 Task: Create a due date automation trigger when advanced on, on the tuesday after a card is due add fields with custom field "Resume" set to a date less than 1 days from now at 11:00 AM.
Action: Mouse moved to (818, 252)
Screenshot: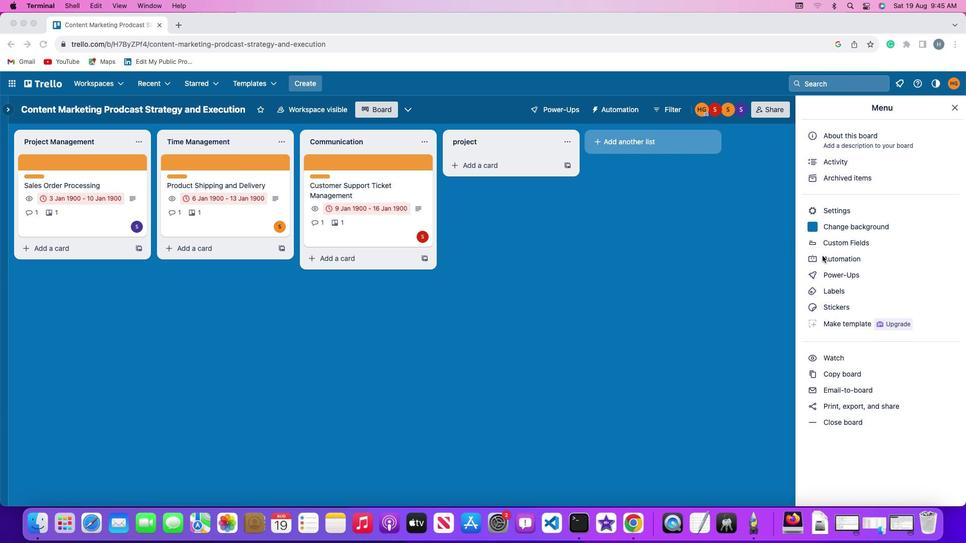 
Action: Mouse pressed left at (818, 252)
Screenshot: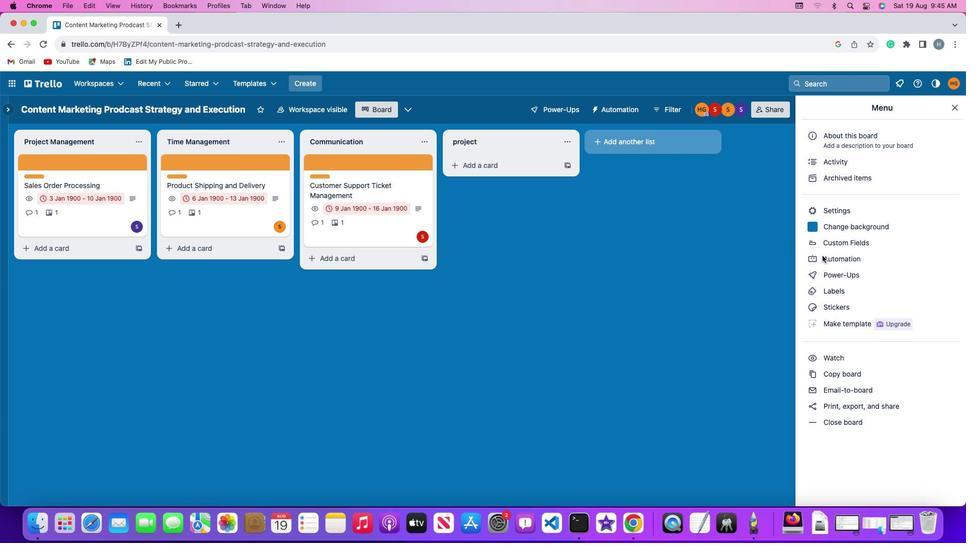 
Action: Mouse pressed left at (818, 252)
Screenshot: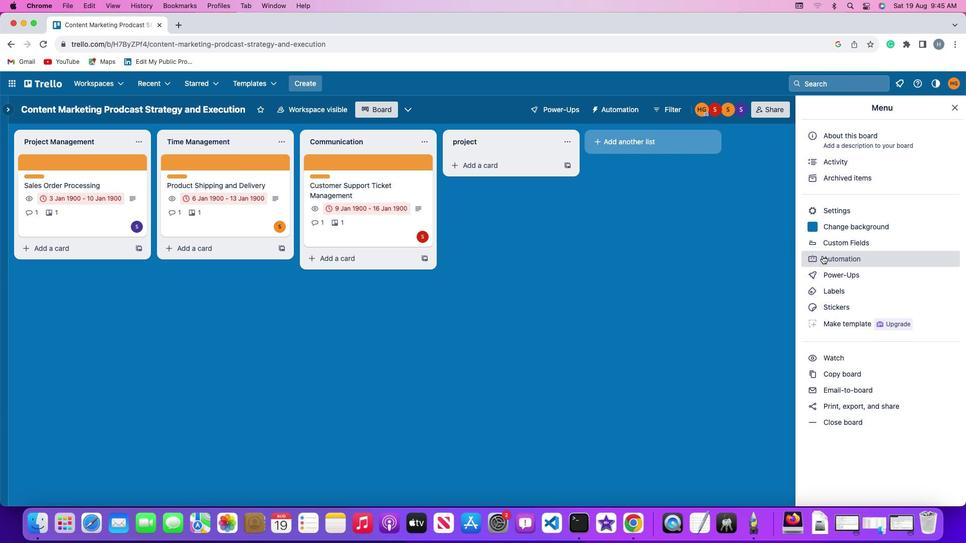
Action: Mouse moved to (40, 234)
Screenshot: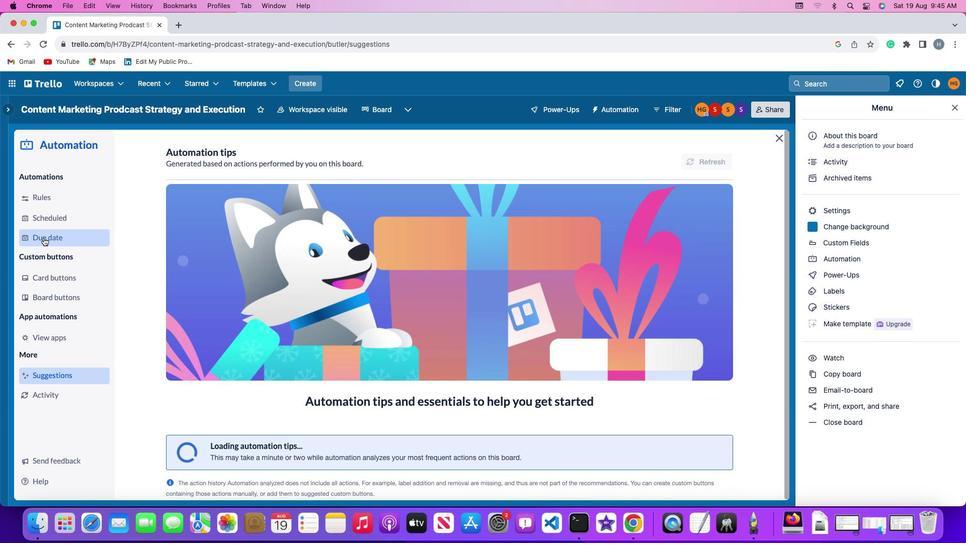 
Action: Mouse pressed left at (40, 234)
Screenshot: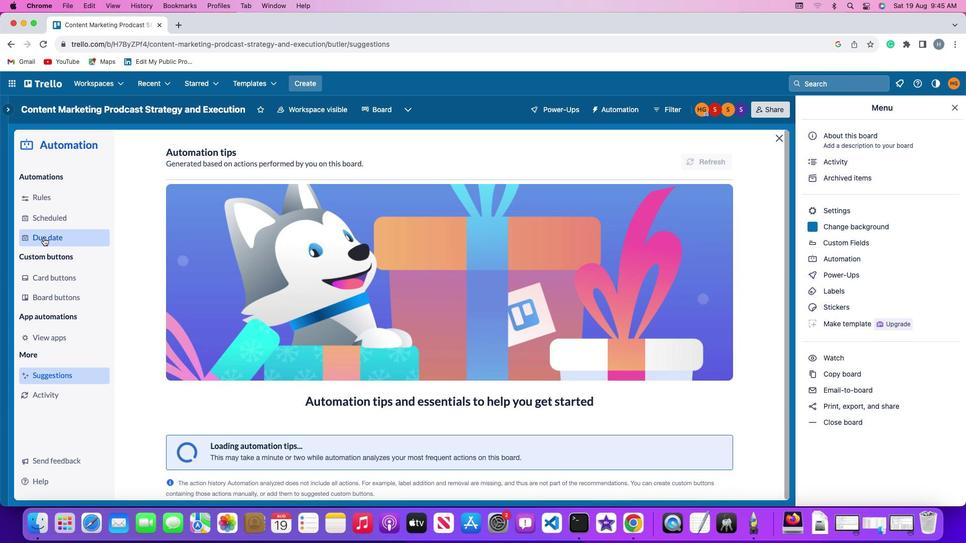 
Action: Mouse moved to (691, 148)
Screenshot: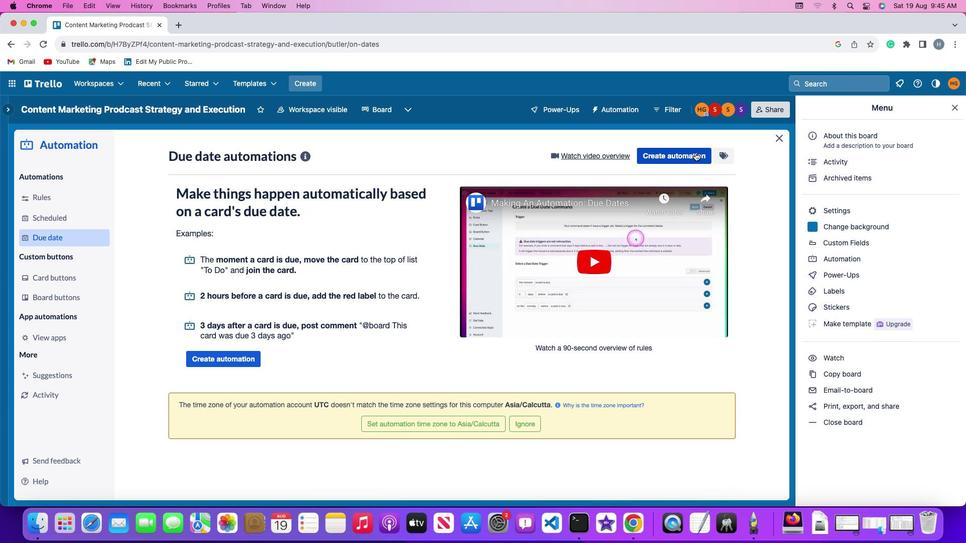 
Action: Mouse pressed left at (691, 148)
Screenshot: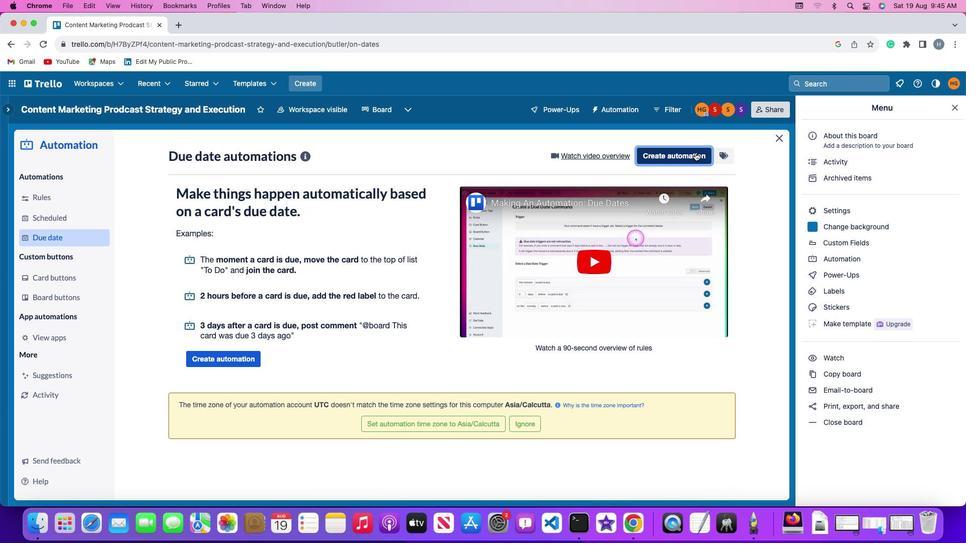 
Action: Mouse moved to (201, 246)
Screenshot: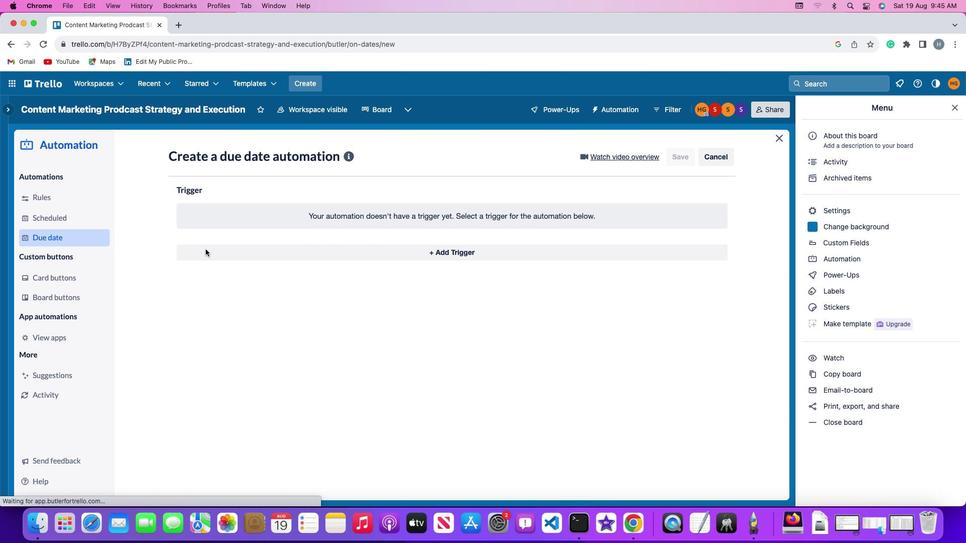 
Action: Mouse pressed left at (201, 246)
Screenshot: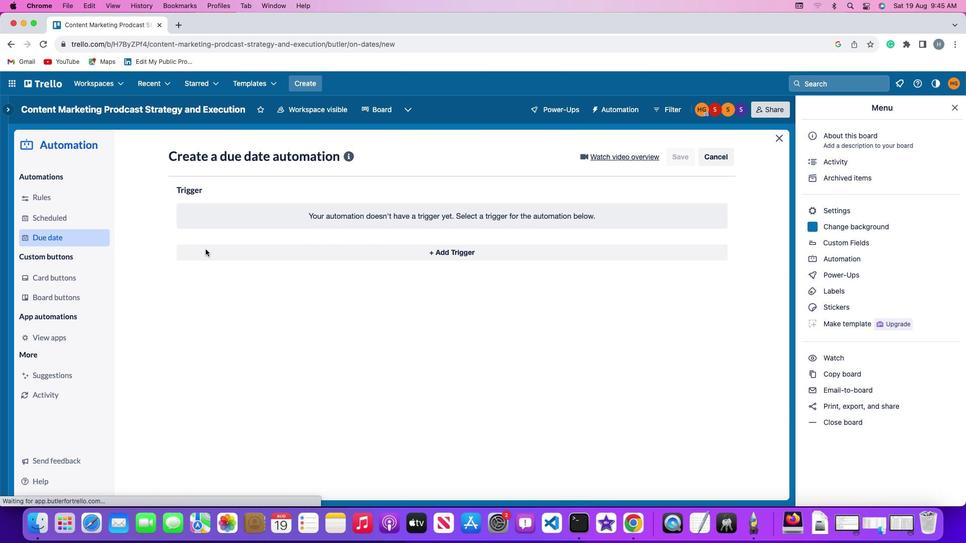 
Action: Mouse moved to (224, 430)
Screenshot: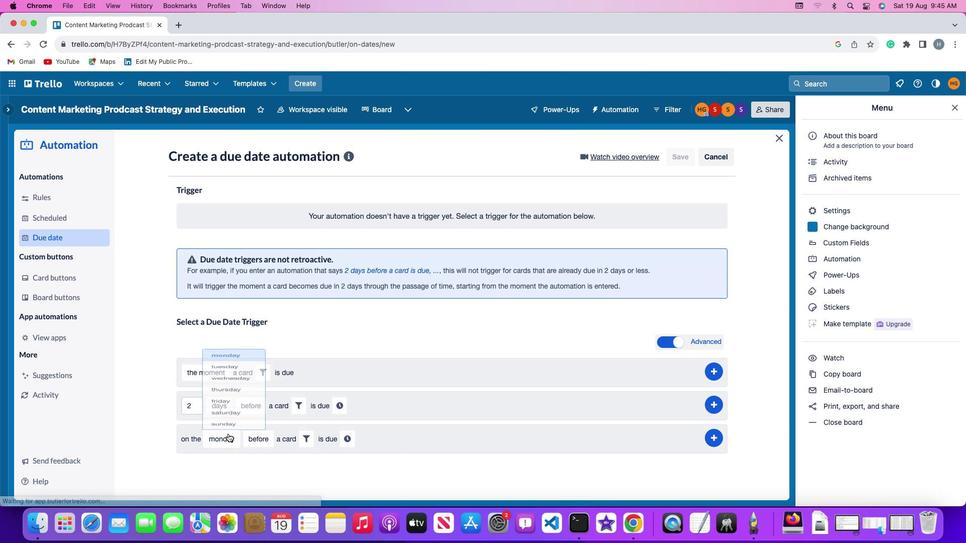 
Action: Mouse pressed left at (224, 430)
Screenshot: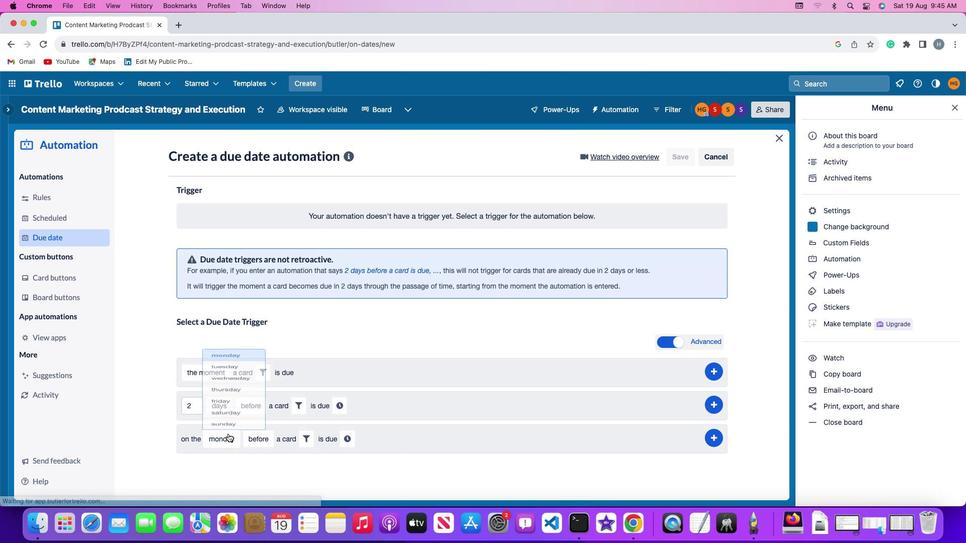 
Action: Mouse moved to (237, 310)
Screenshot: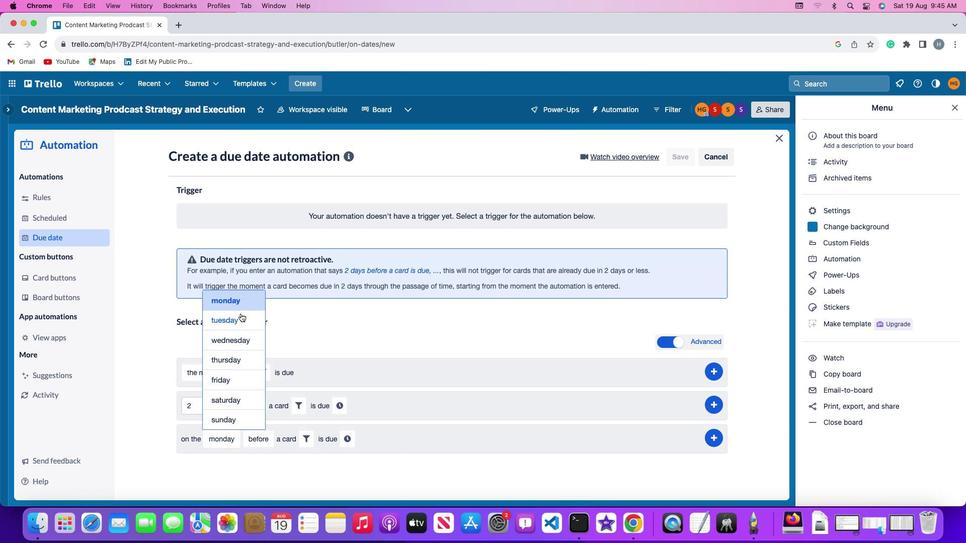 
Action: Mouse pressed left at (237, 310)
Screenshot: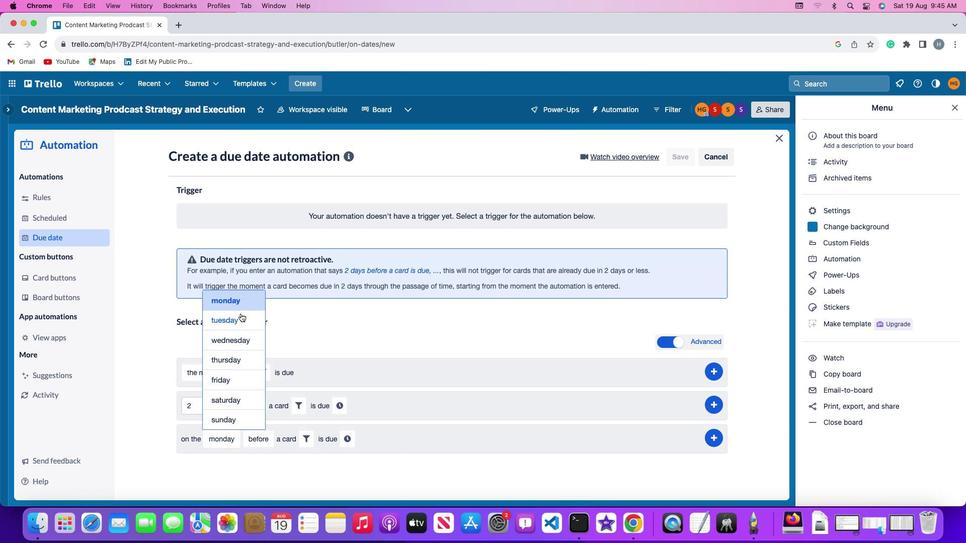 
Action: Mouse moved to (254, 435)
Screenshot: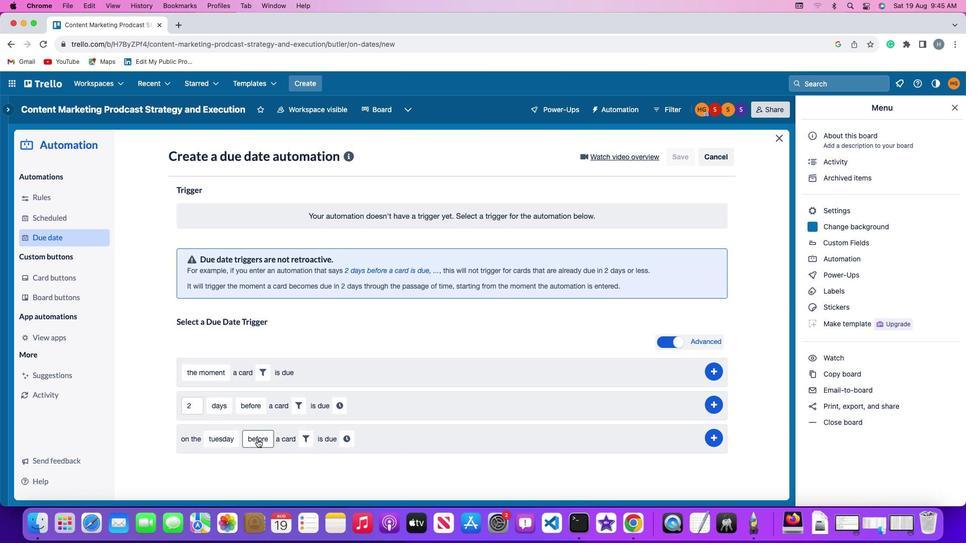 
Action: Mouse pressed left at (254, 435)
Screenshot: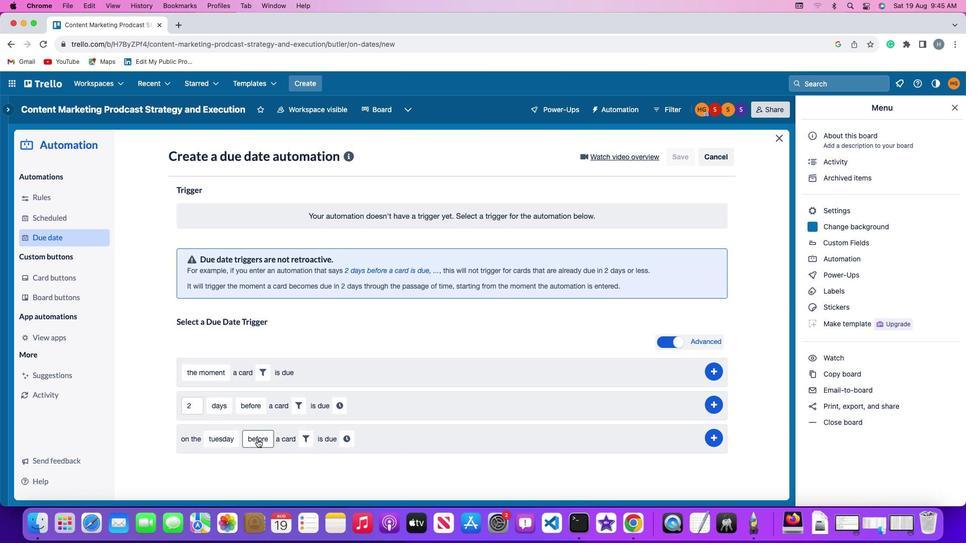 
Action: Mouse moved to (264, 377)
Screenshot: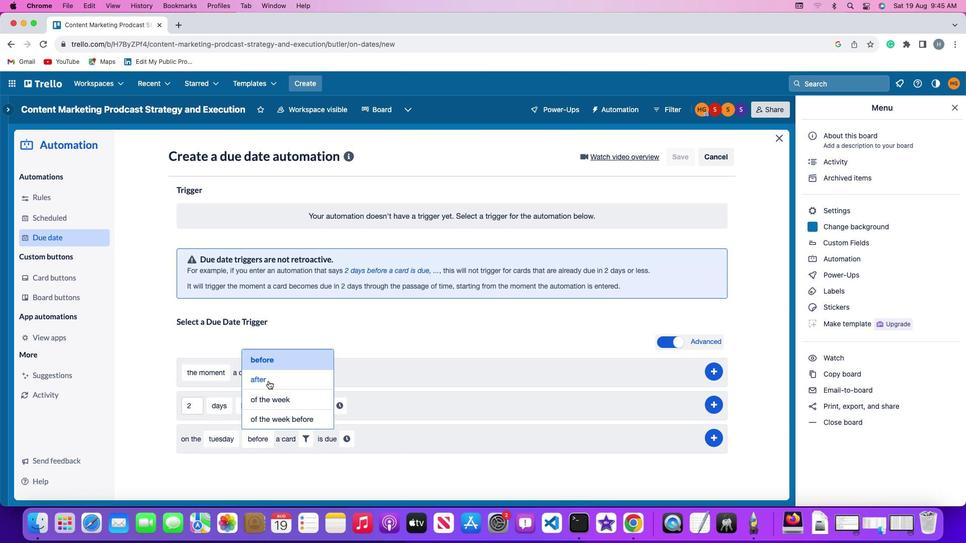 
Action: Mouse pressed left at (264, 377)
Screenshot: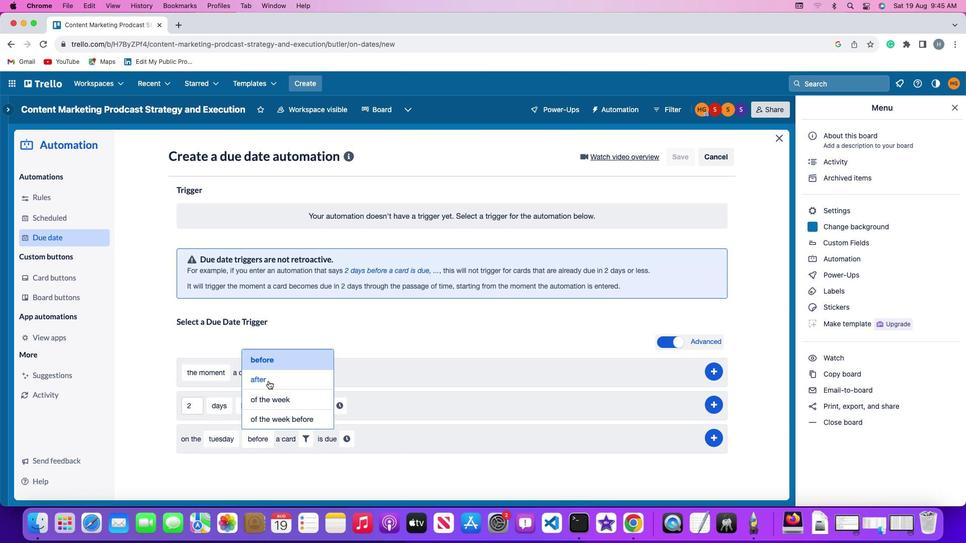 
Action: Mouse moved to (303, 433)
Screenshot: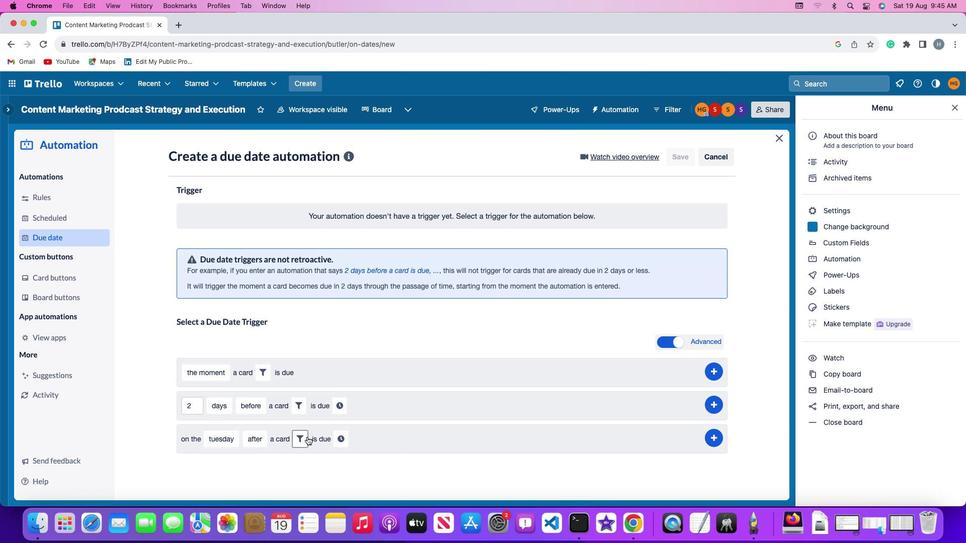 
Action: Mouse pressed left at (303, 433)
Screenshot: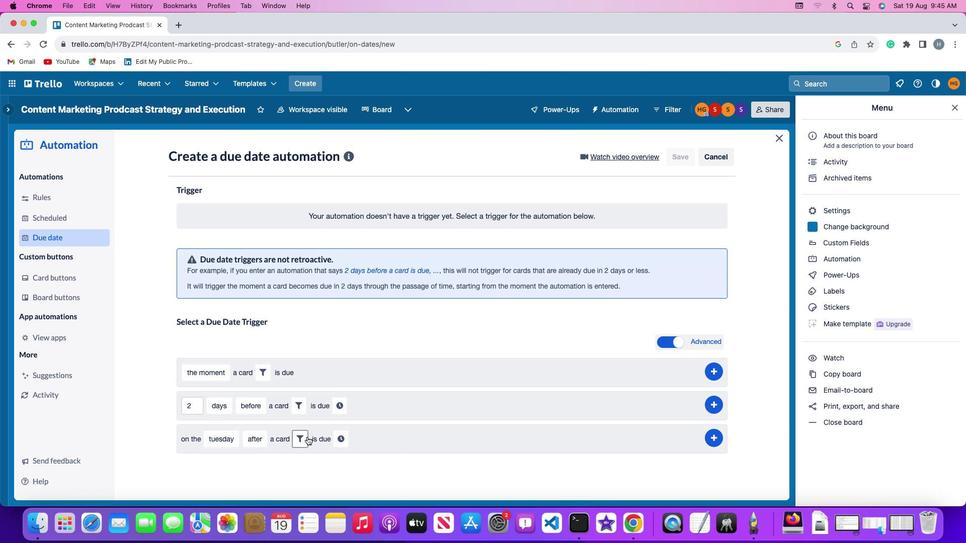 
Action: Mouse moved to (466, 464)
Screenshot: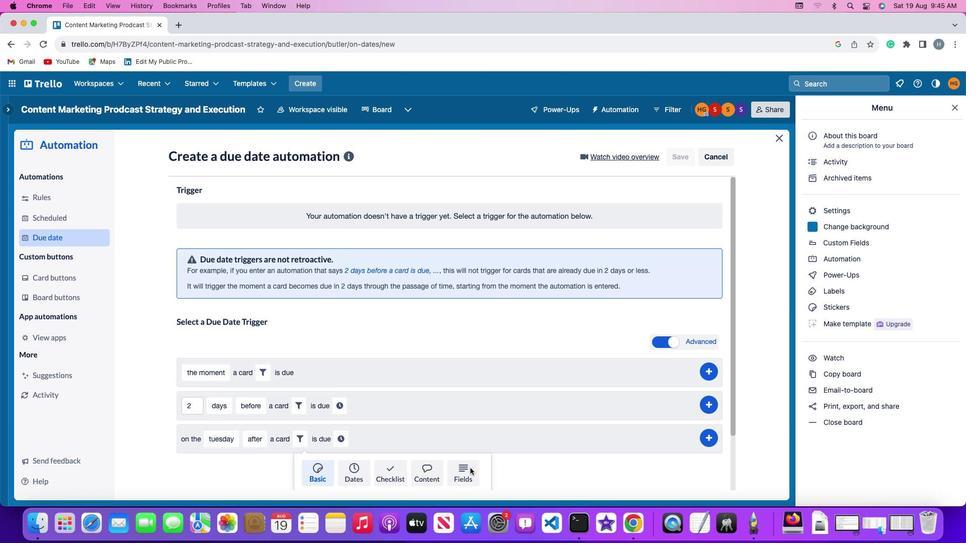 
Action: Mouse pressed left at (466, 464)
Screenshot: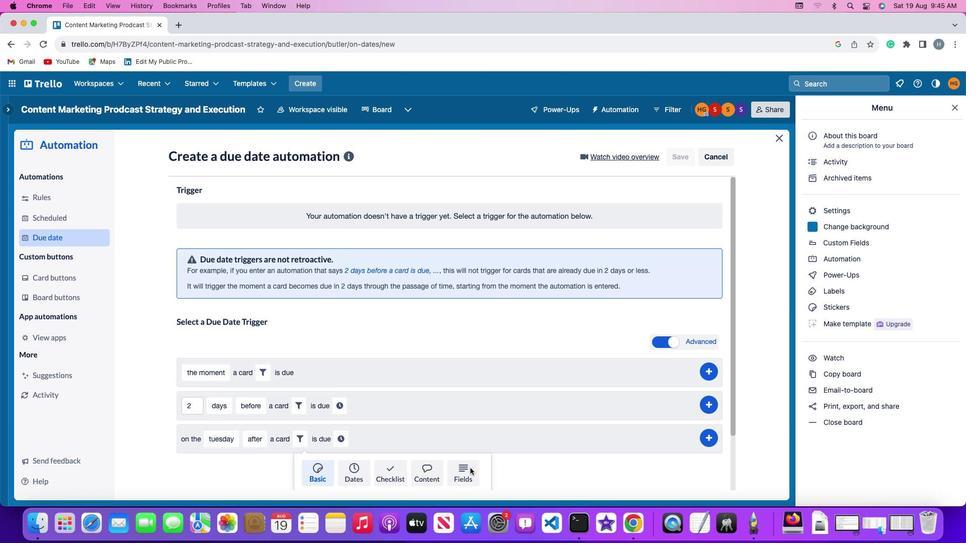 
Action: Mouse moved to (218, 446)
Screenshot: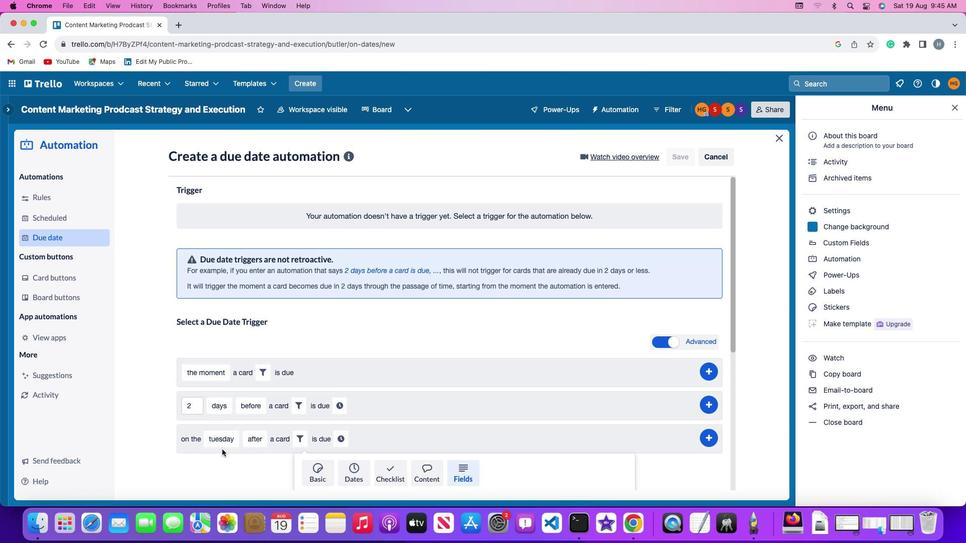 
Action: Mouse scrolled (218, 446) with delta (-3, -3)
Screenshot: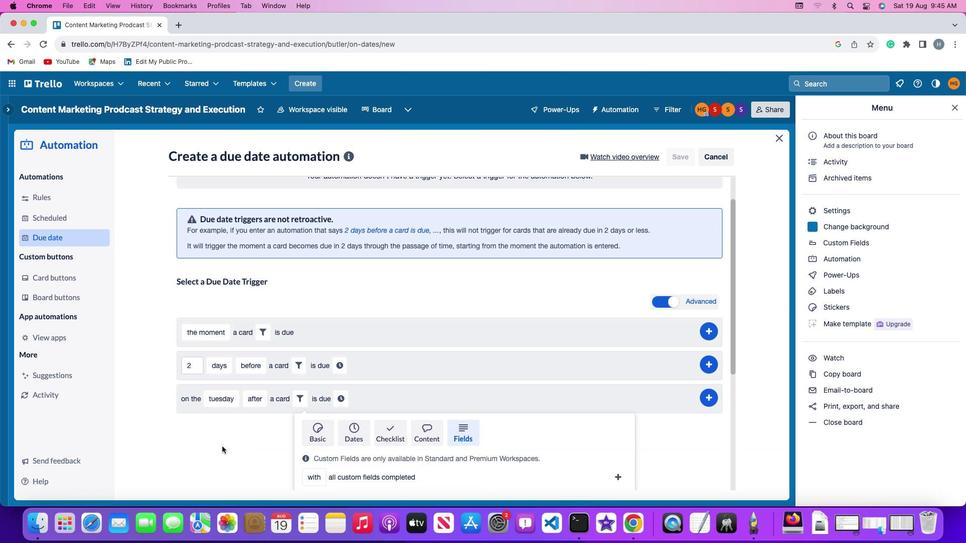 
Action: Mouse scrolled (218, 446) with delta (-3, -3)
Screenshot: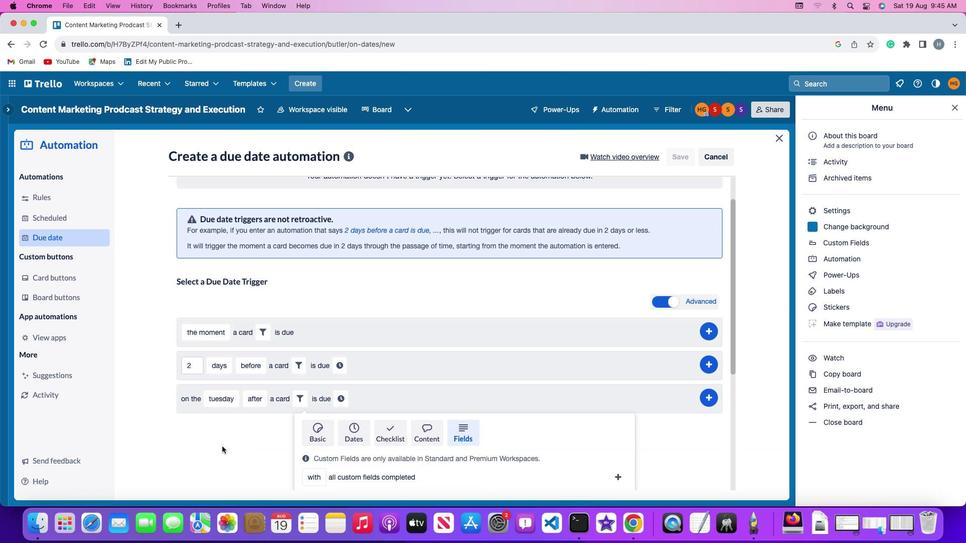 
Action: Mouse moved to (218, 446)
Screenshot: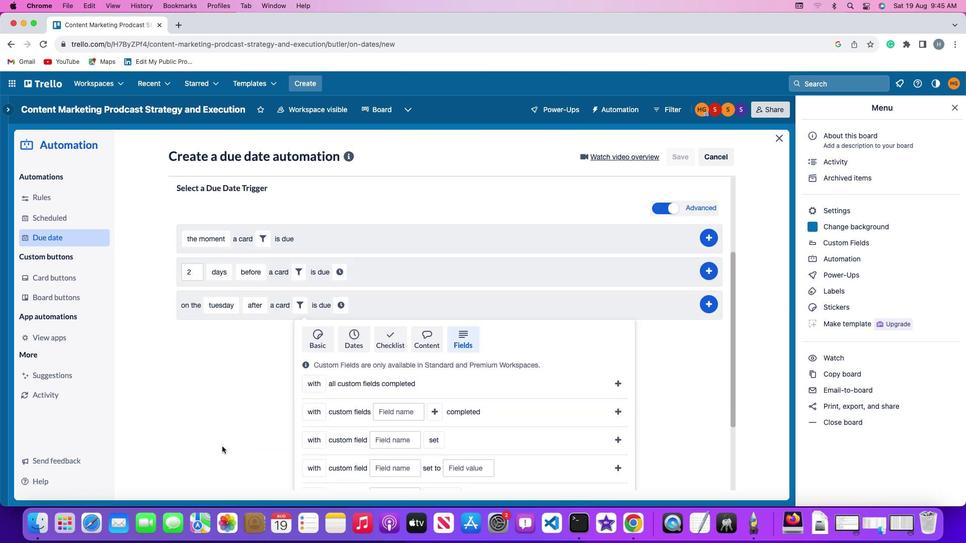 
Action: Mouse scrolled (218, 446) with delta (-3, -5)
Screenshot: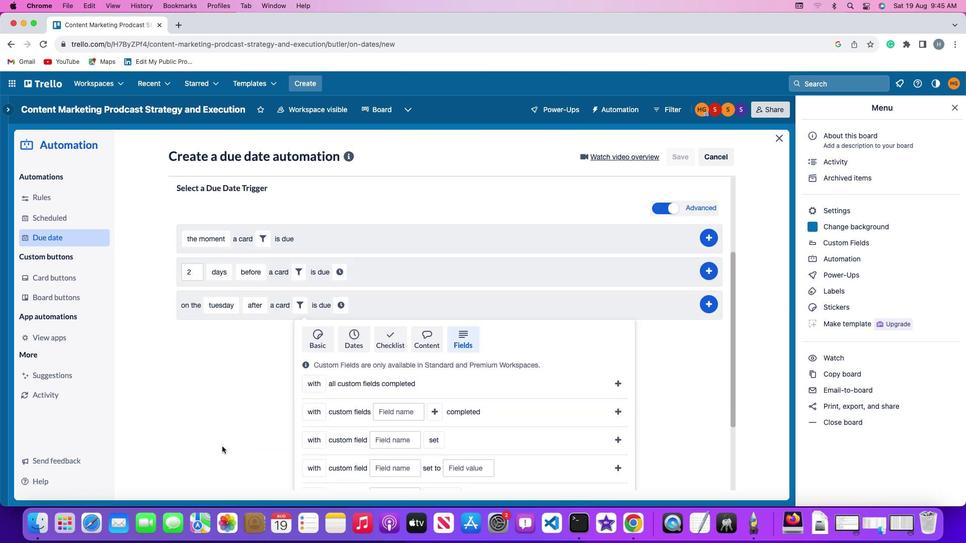 
Action: Mouse scrolled (218, 446) with delta (-3, -5)
Screenshot: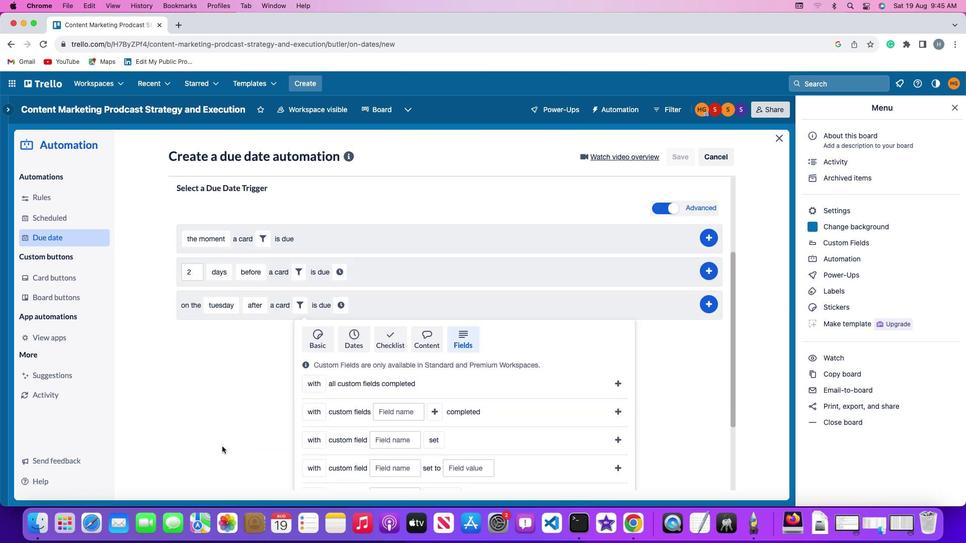 
Action: Mouse moved to (218, 445)
Screenshot: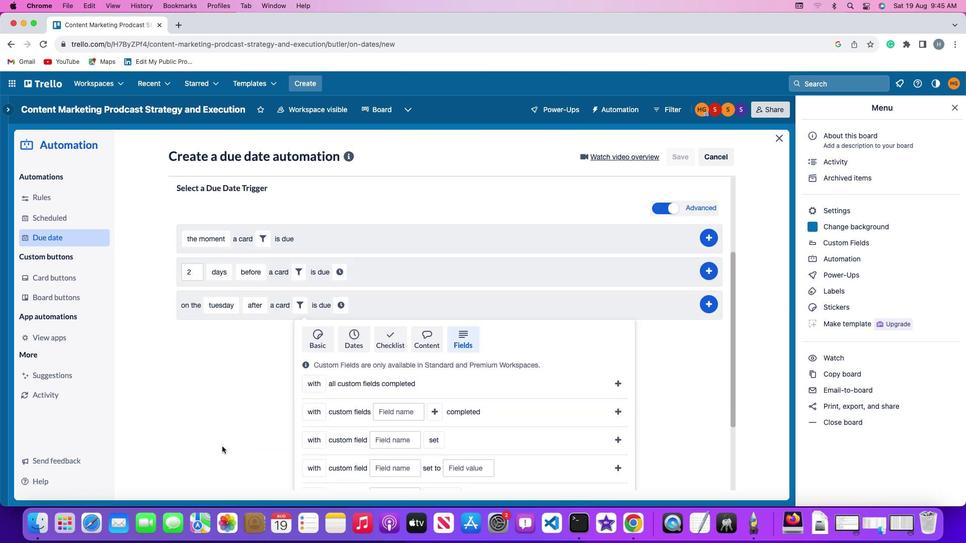 
Action: Mouse scrolled (218, 445) with delta (-3, -6)
Screenshot: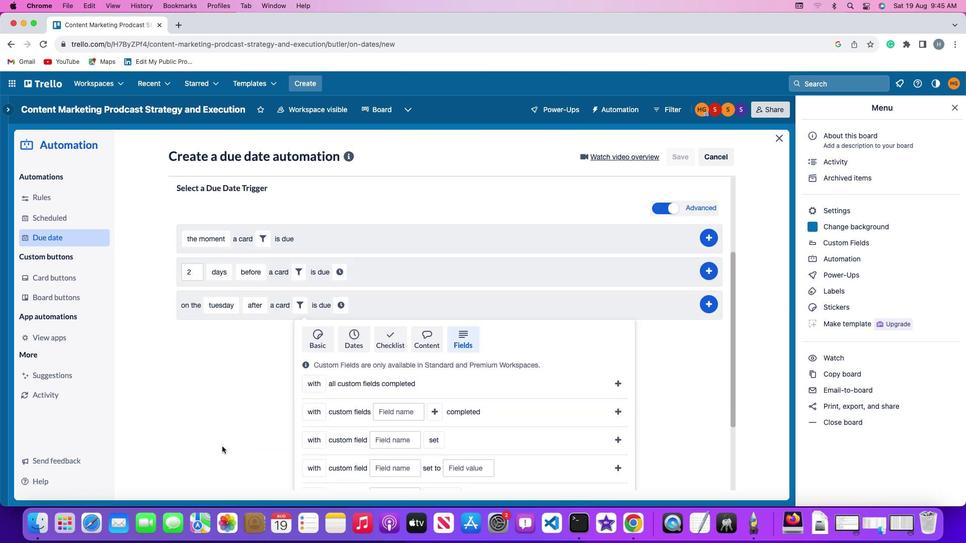 
Action: Mouse moved to (218, 443)
Screenshot: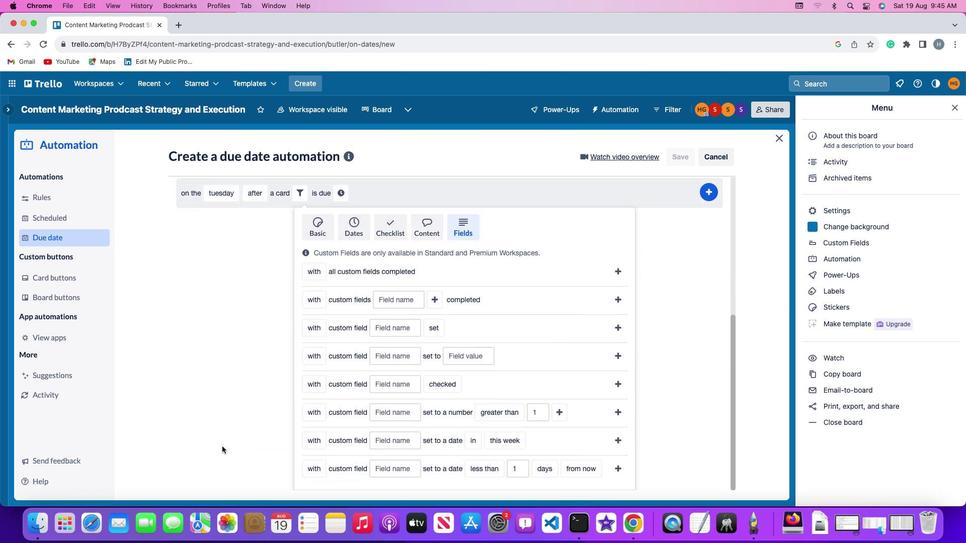 
Action: Mouse scrolled (218, 443) with delta (-3, -6)
Screenshot: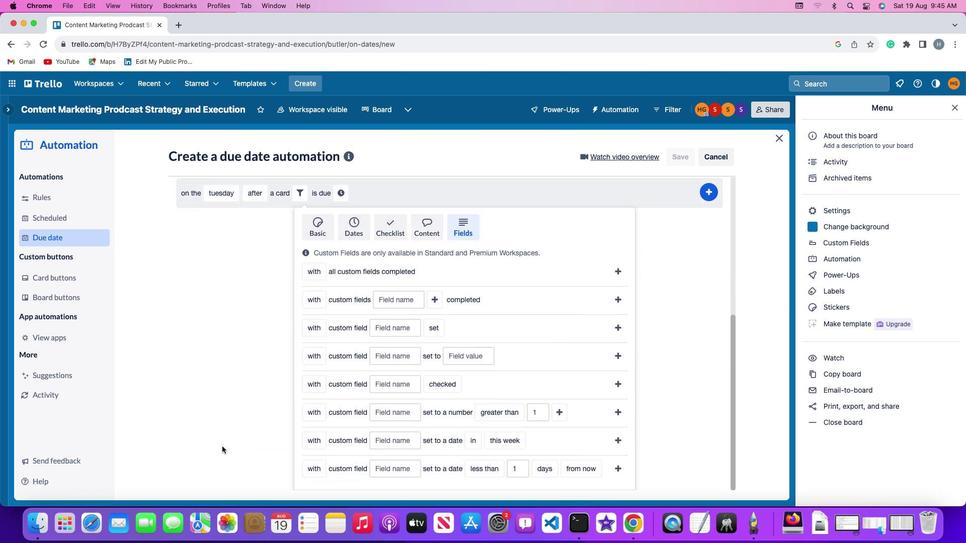 
Action: Mouse moved to (218, 442)
Screenshot: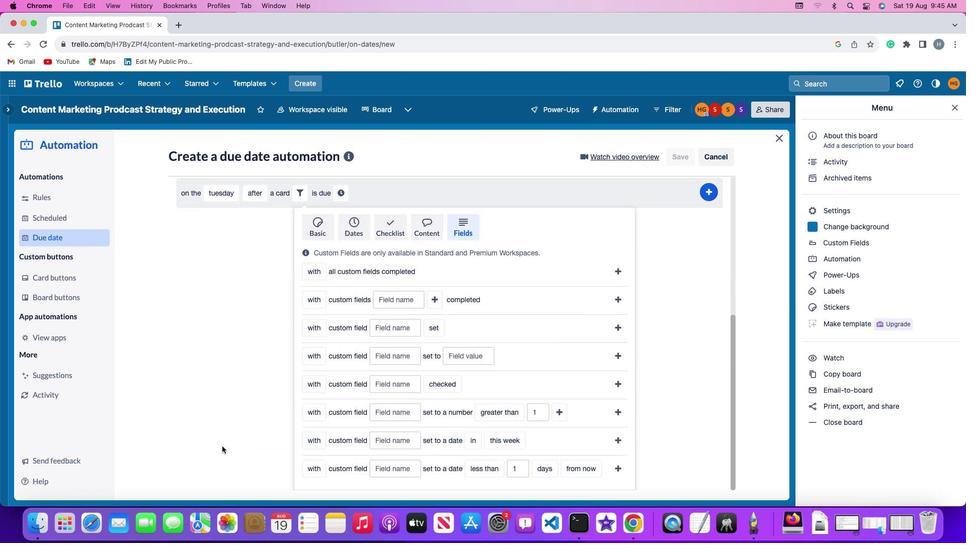 
Action: Mouse scrolled (218, 442) with delta (-3, -3)
Screenshot: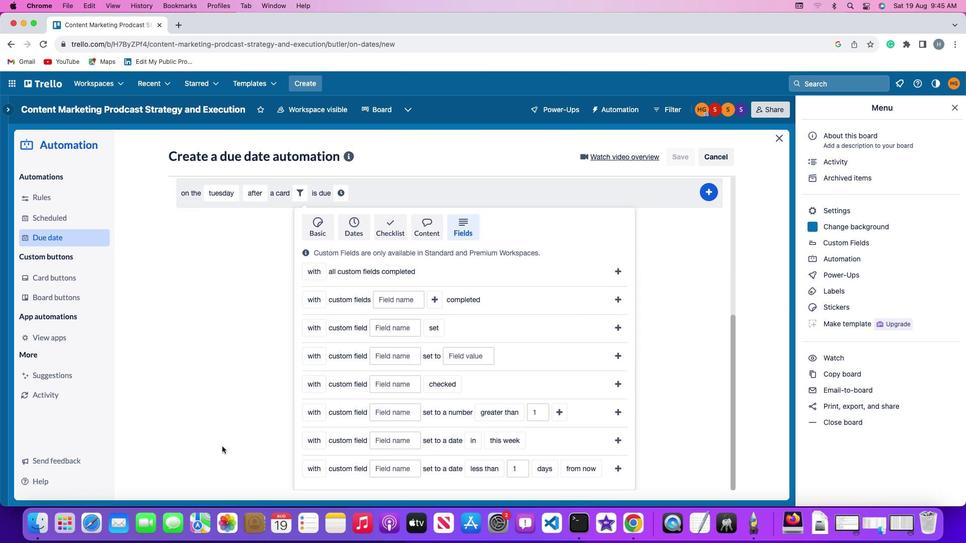 
Action: Mouse scrolled (218, 442) with delta (-3, -3)
Screenshot: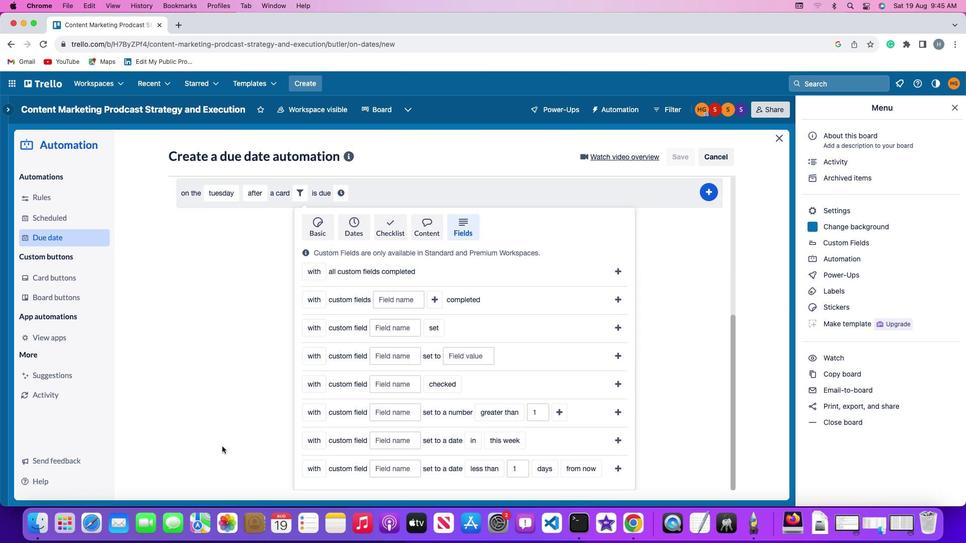 
Action: Mouse scrolled (218, 442) with delta (-3, -4)
Screenshot: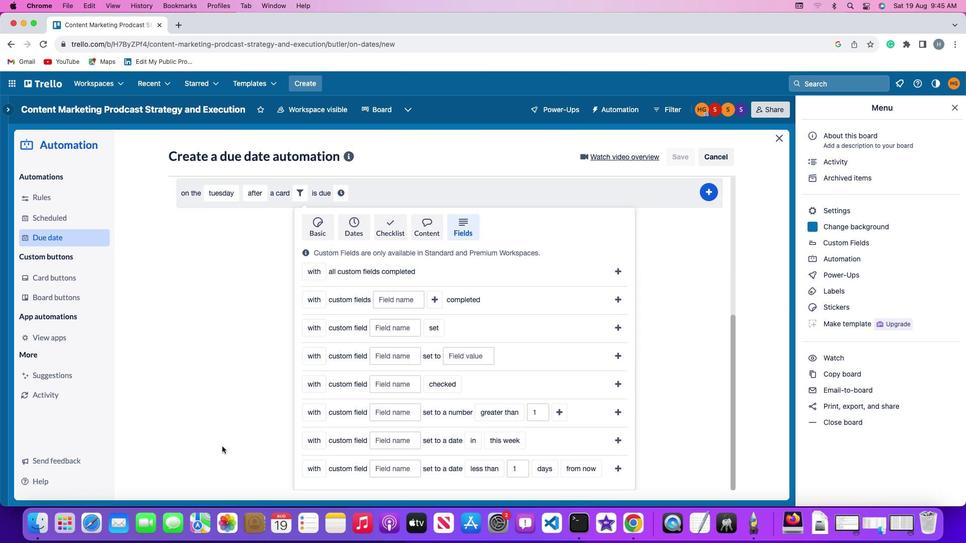 
Action: Mouse scrolled (218, 442) with delta (-3, -5)
Screenshot: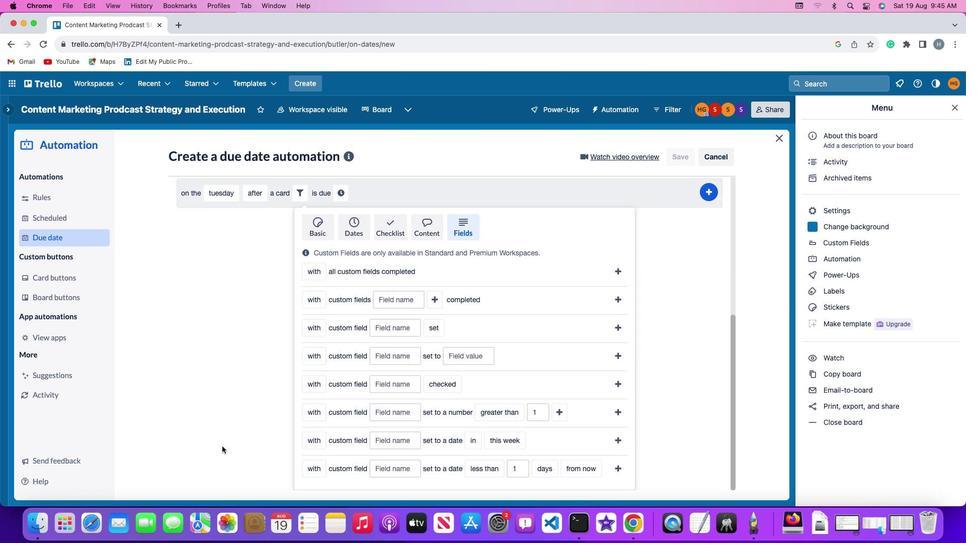 
Action: Mouse moved to (311, 463)
Screenshot: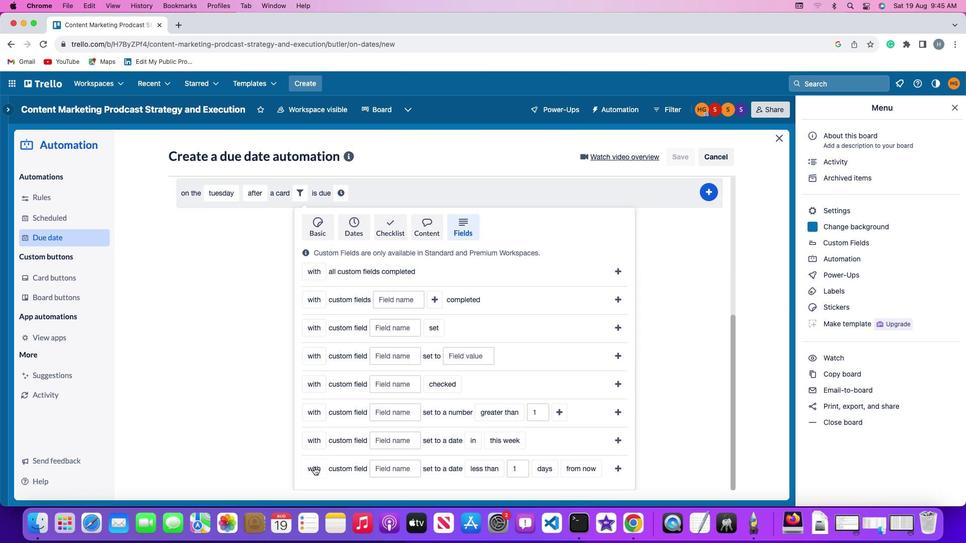 
Action: Mouse pressed left at (311, 463)
Screenshot: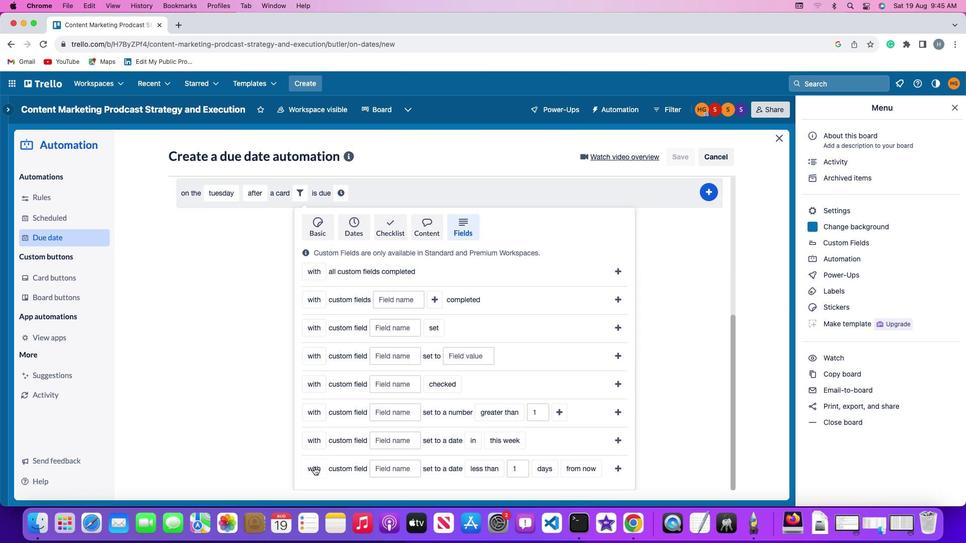 
Action: Mouse moved to (319, 424)
Screenshot: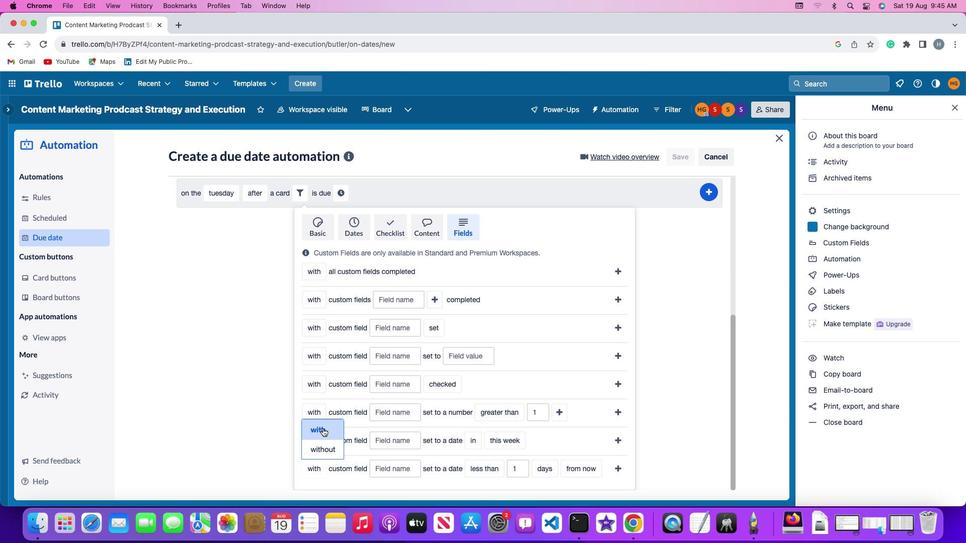 
Action: Mouse pressed left at (319, 424)
Screenshot: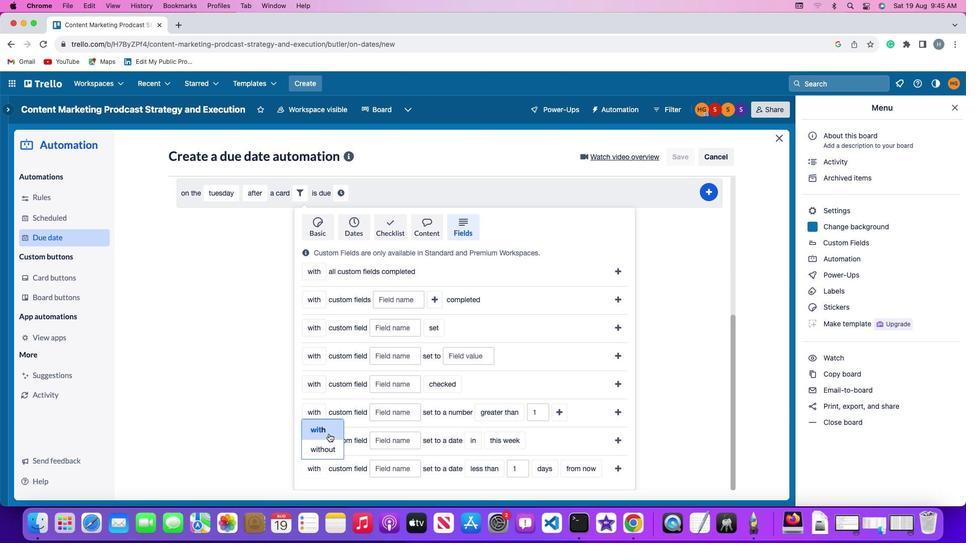 
Action: Mouse moved to (406, 466)
Screenshot: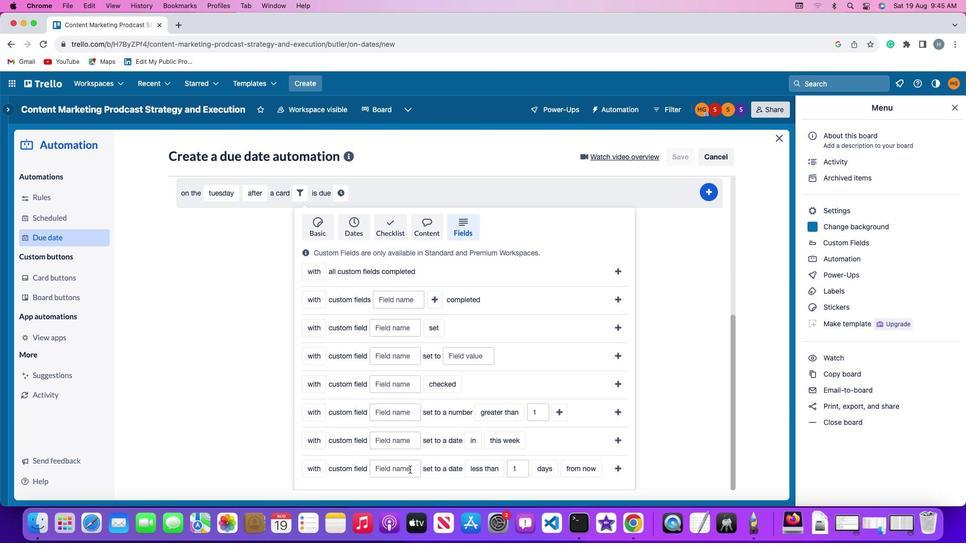 
Action: Mouse pressed left at (406, 466)
Screenshot: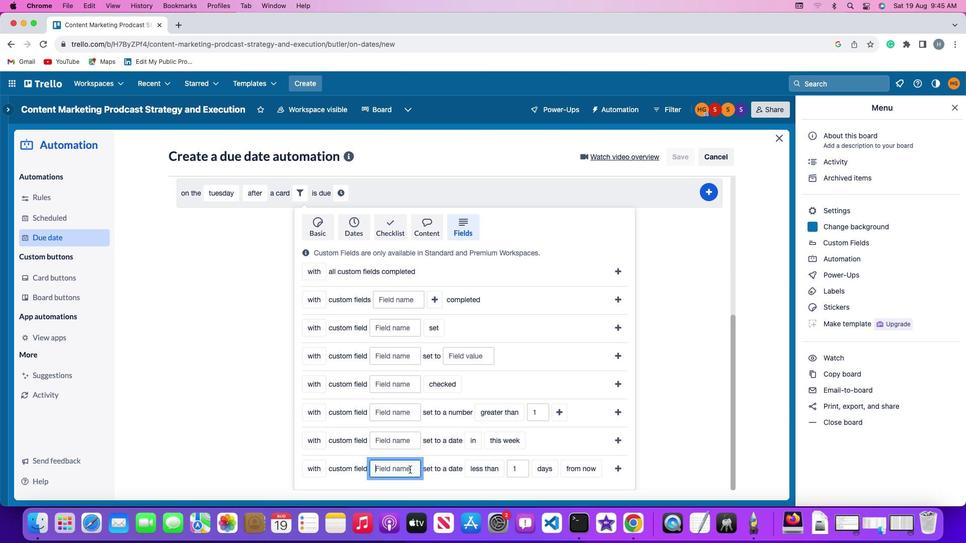 
Action: Mouse moved to (404, 464)
Screenshot: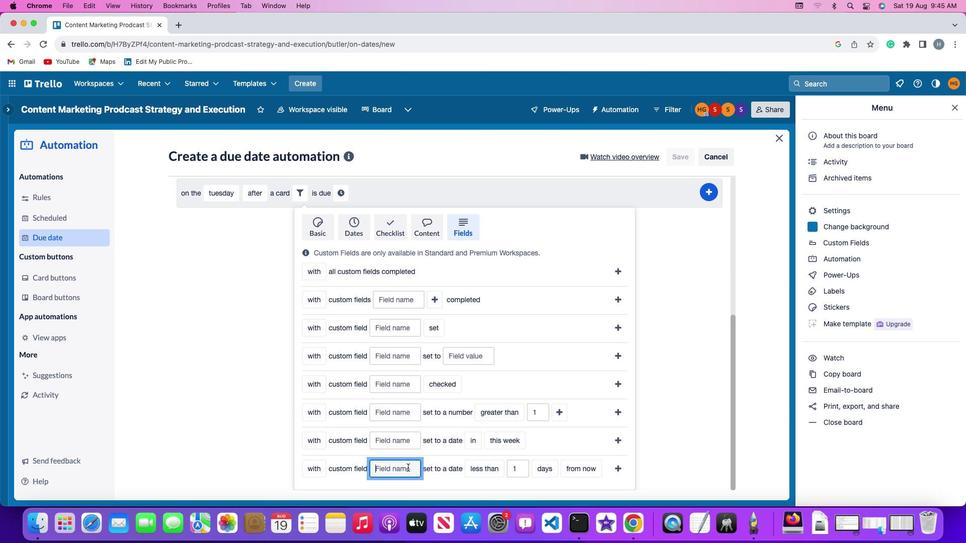 
Action: Key pressed Key.shift'R''e''s''u''m''e'
Screenshot: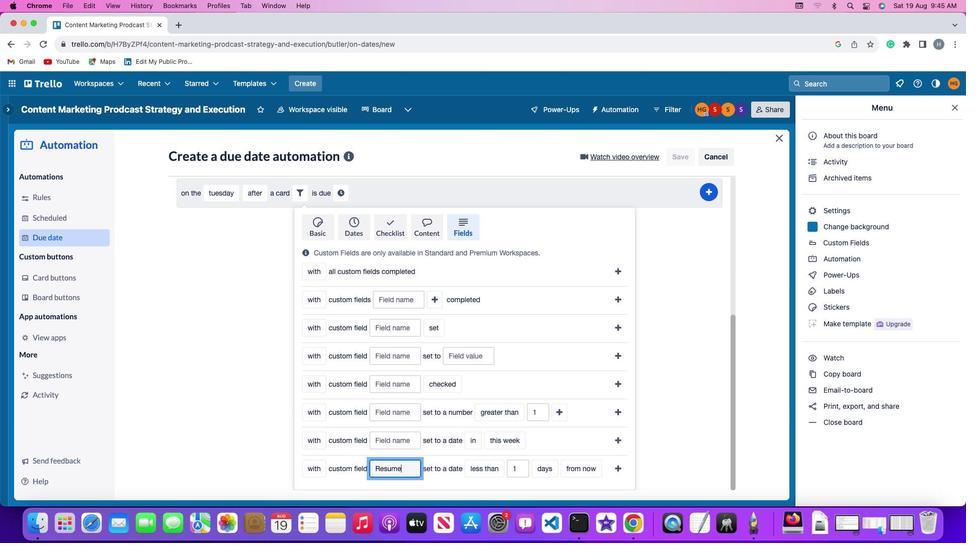 
Action: Mouse moved to (462, 467)
Screenshot: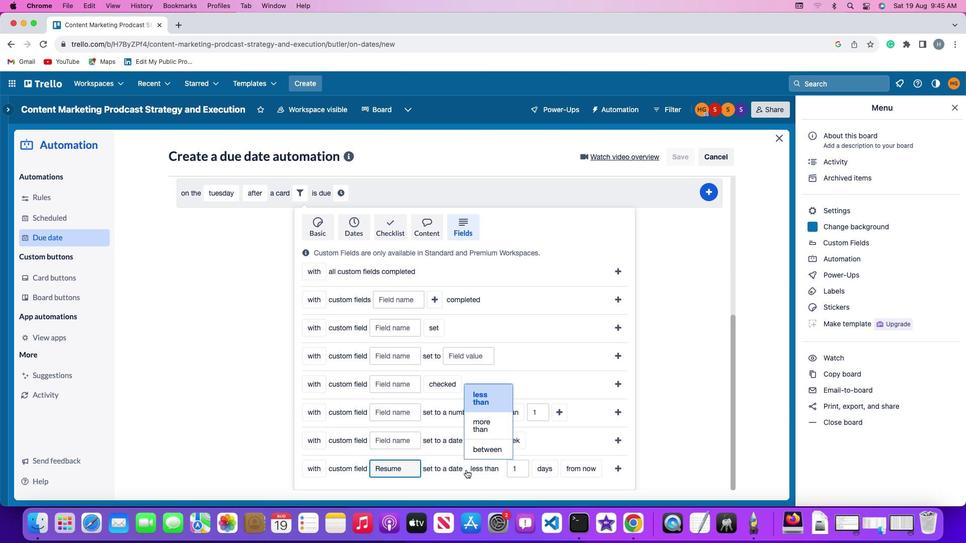 
Action: Mouse pressed left at (462, 467)
Screenshot: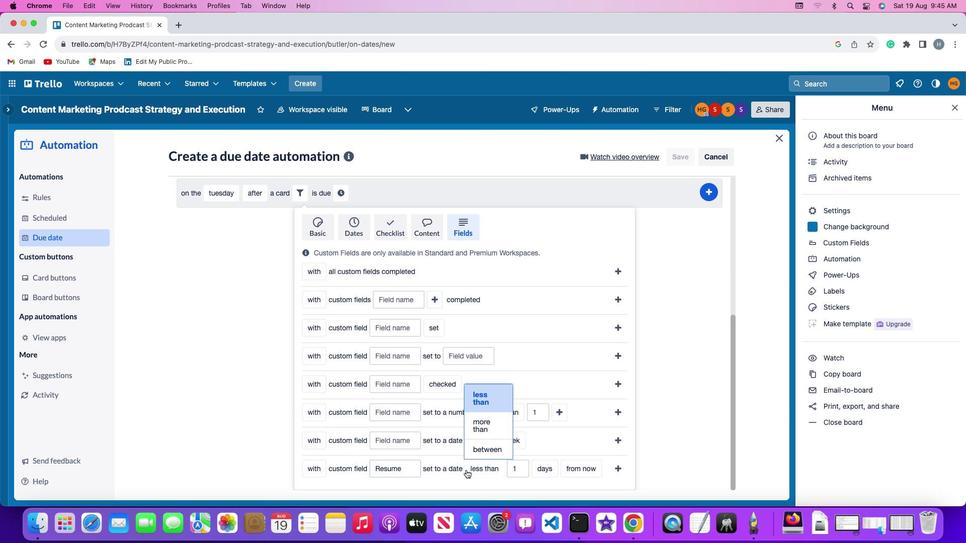 
Action: Mouse moved to (482, 391)
Screenshot: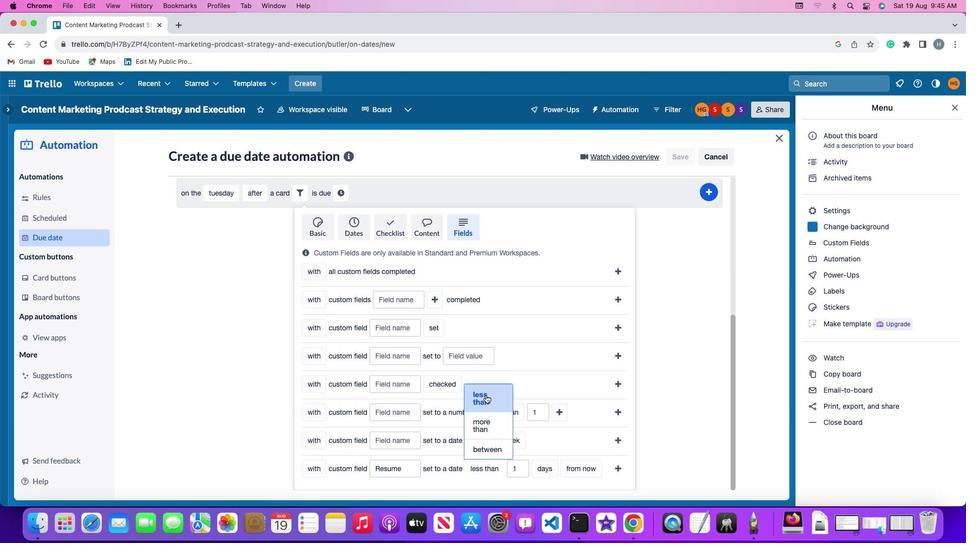 
Action: Mouse pressed left at (482, 391)
Screenshot: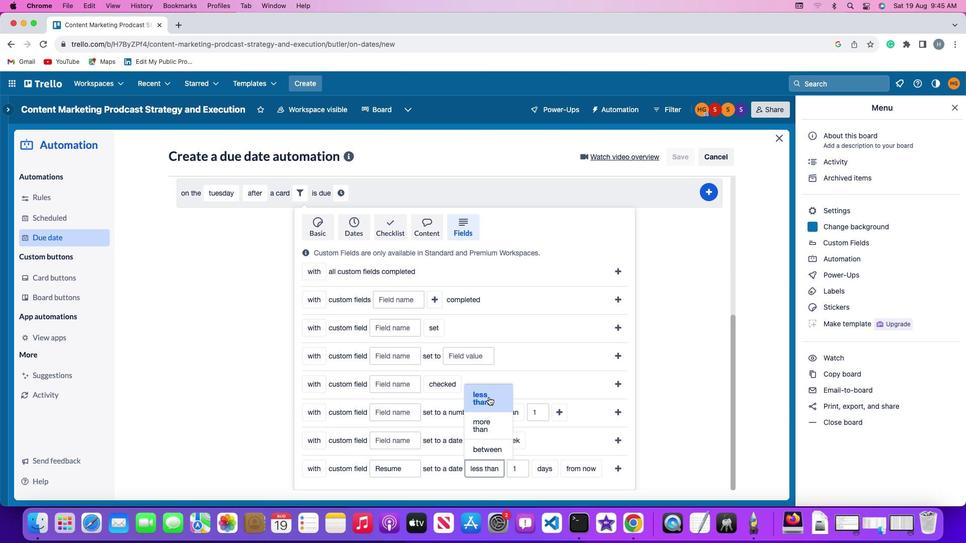 
Action: Mouse moved to (523, 467)
Screenshot: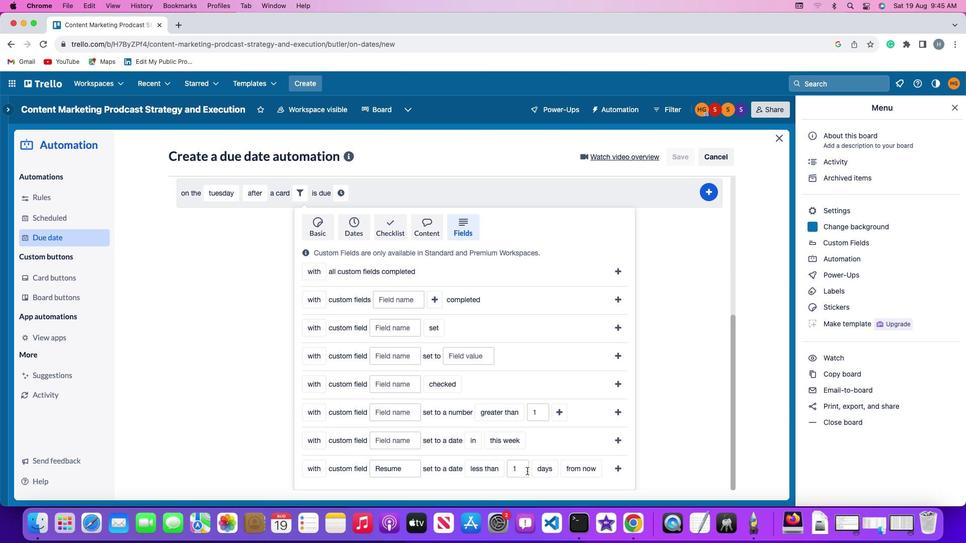 
Action: Mouse pressed left at (523, 467)
Screenshot: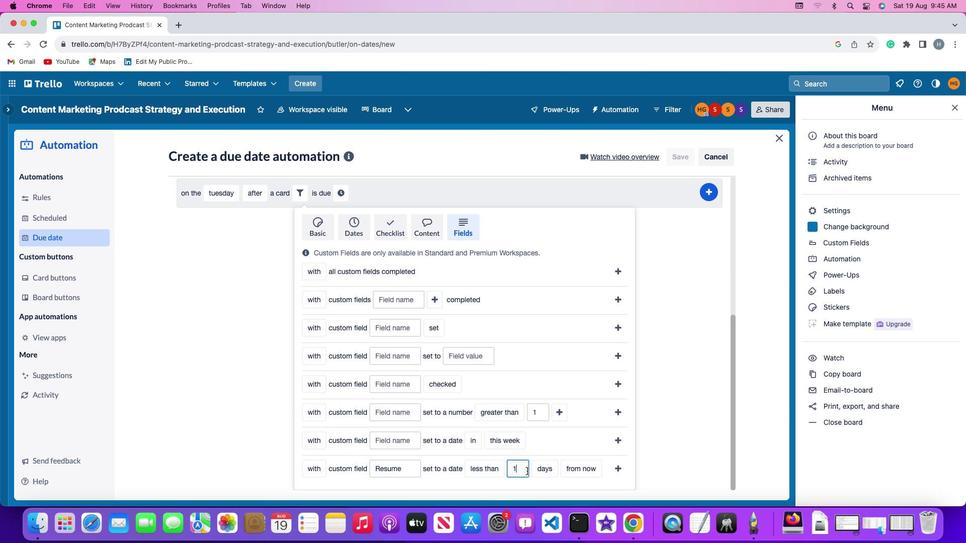 
Action: Mouse moved to (521, 467)
Screenshot: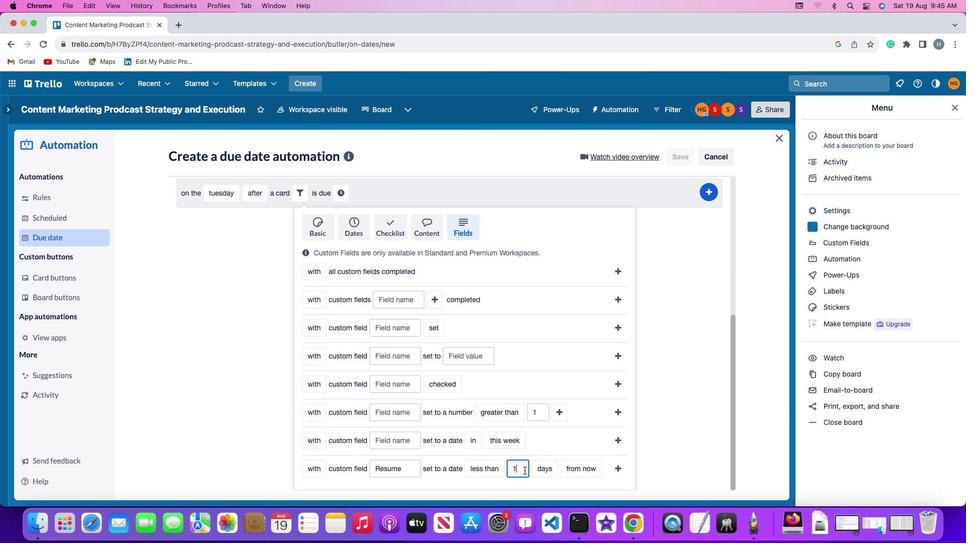 
Action: Key pressed Key.backspace'1'
Screenshot: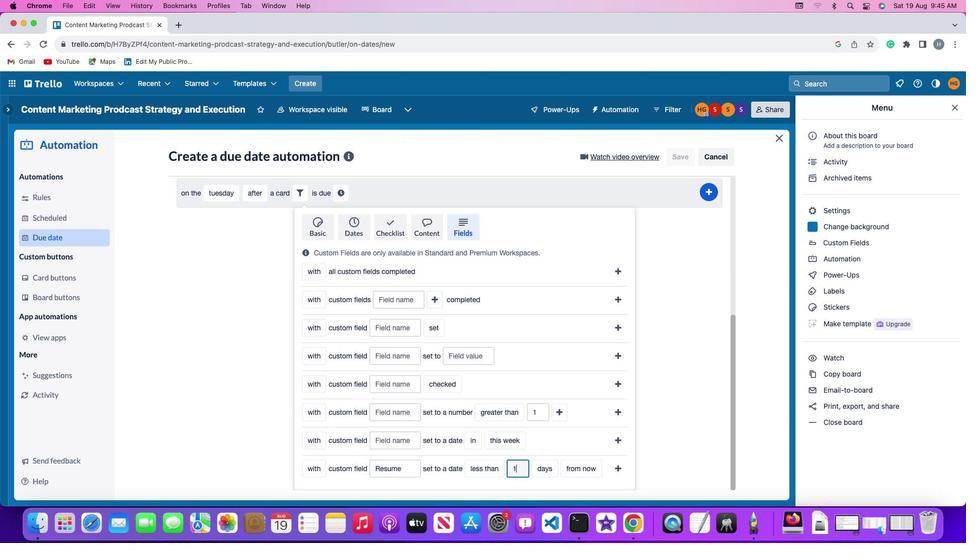 
Action: Mouse moved to (534, 463)
Screenshot: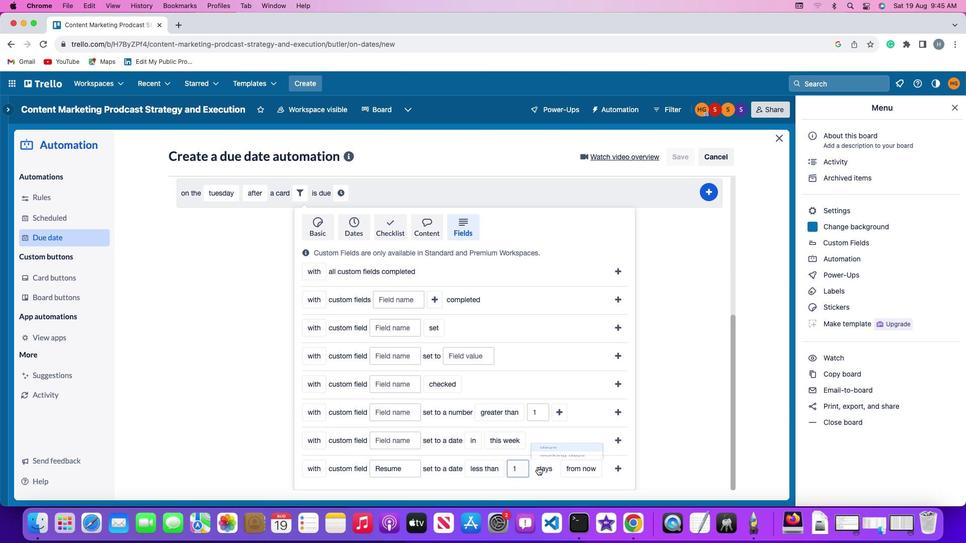 
Action: Mouse pressed left at (534, 463)
Screenshot: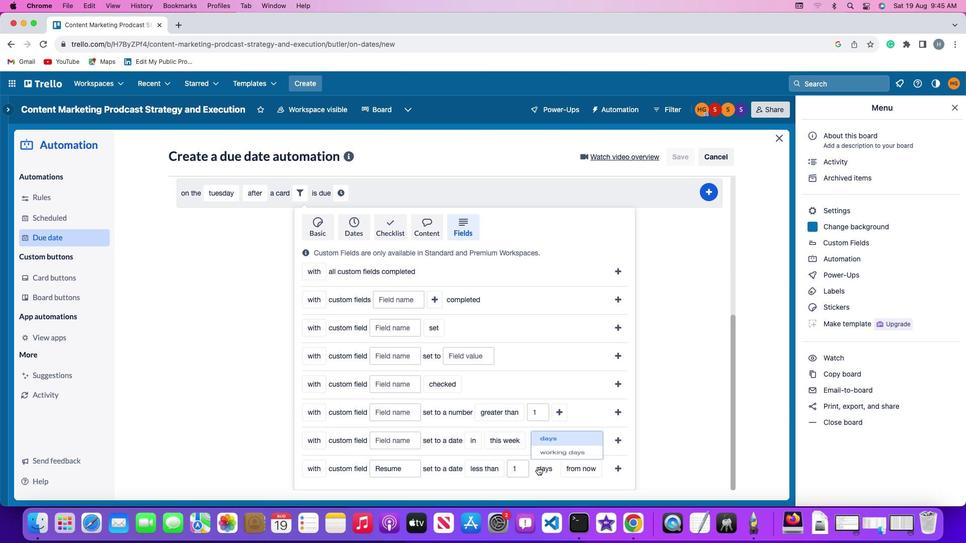 
Action: Mouse moved to (545, 425)
Screenshot: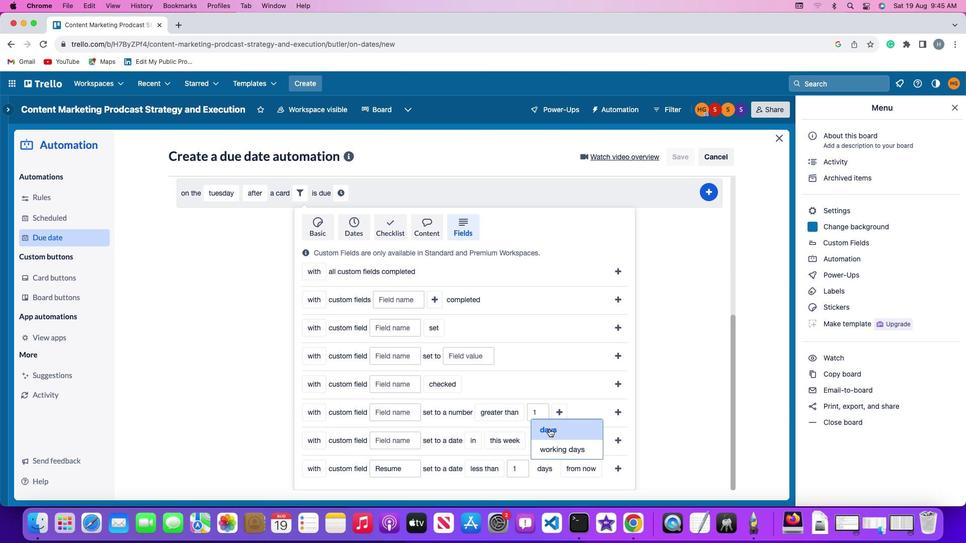 
Action: Mouse pressed left at (545, 425)
Screenshot: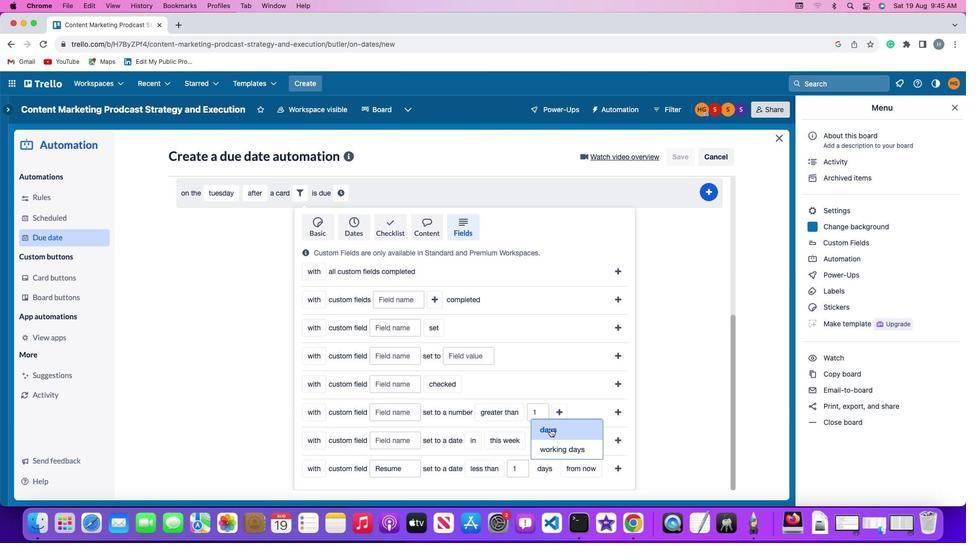 
Action: Mouse moved to (583, 464)
Screenshot: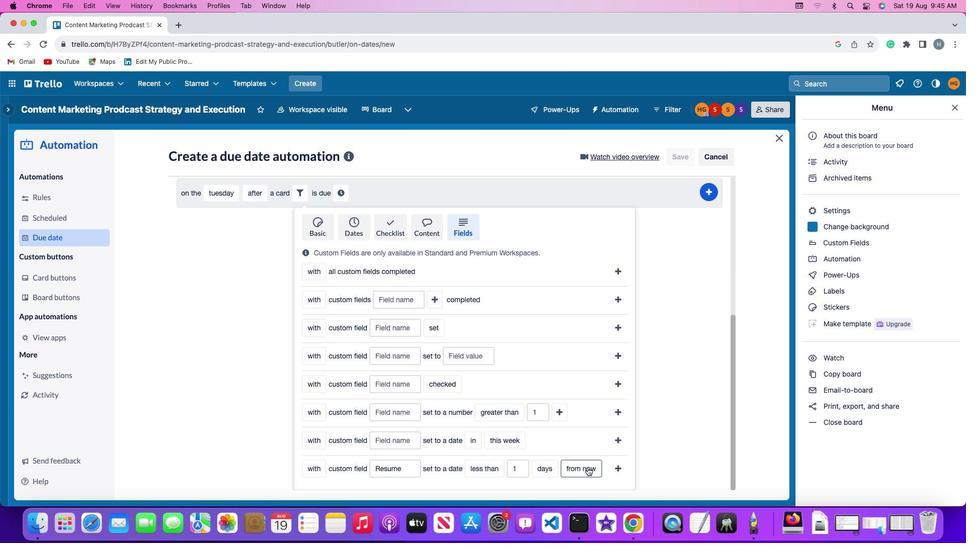 
Action: Mouse pressed left at (583, 464)
Screenshot: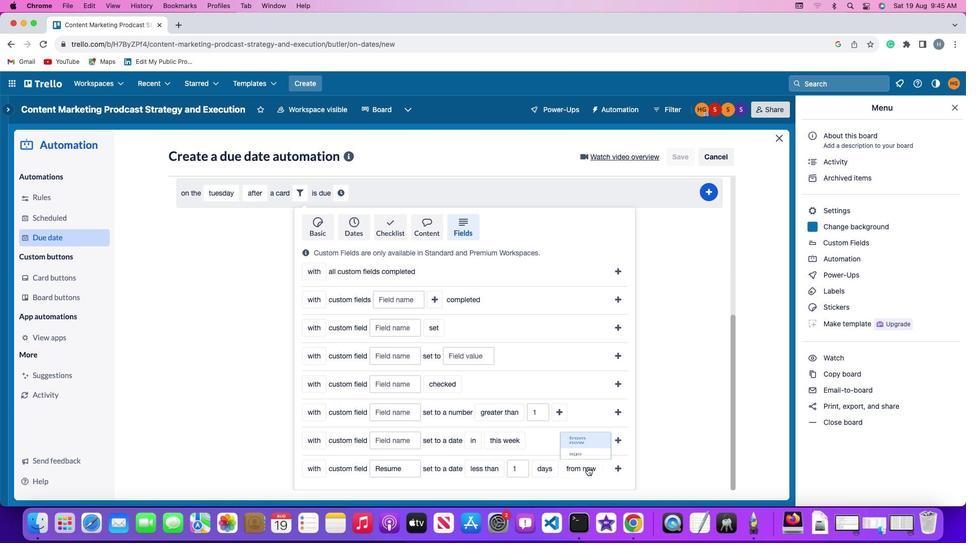 
Action: Mouse moved to (579, 424)
Screenshot: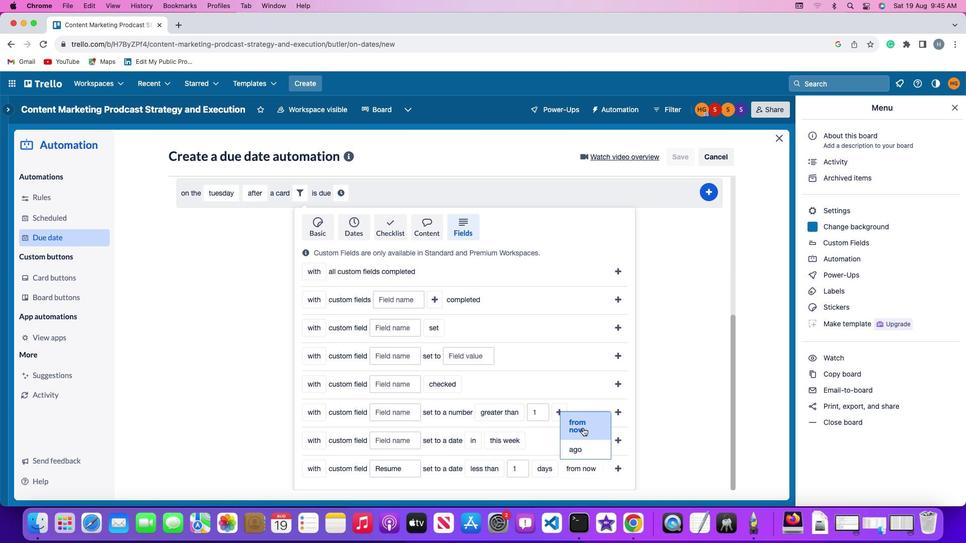 
Action: Mouse pressed left at (579, 424)
Screenshot: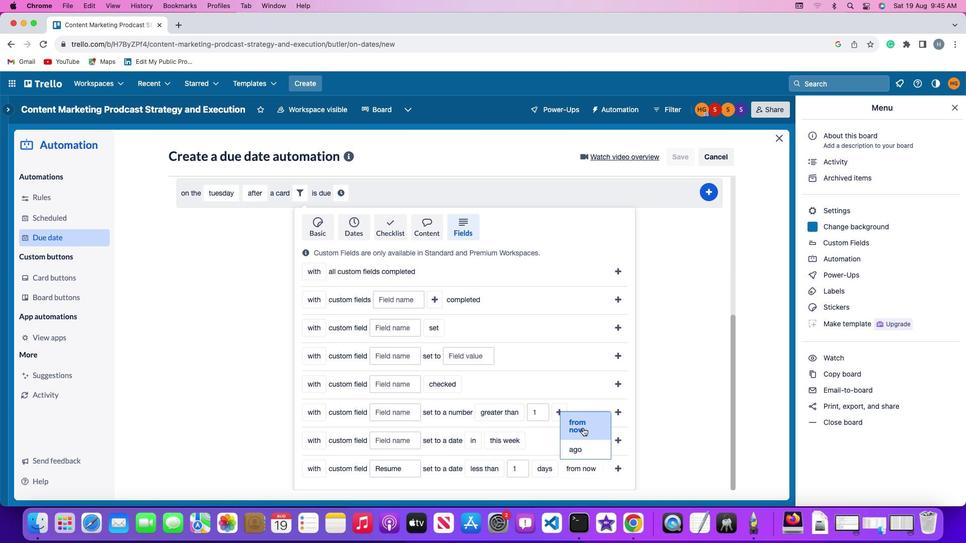
Action: Mouse moved to (615, 462)
Screenshot: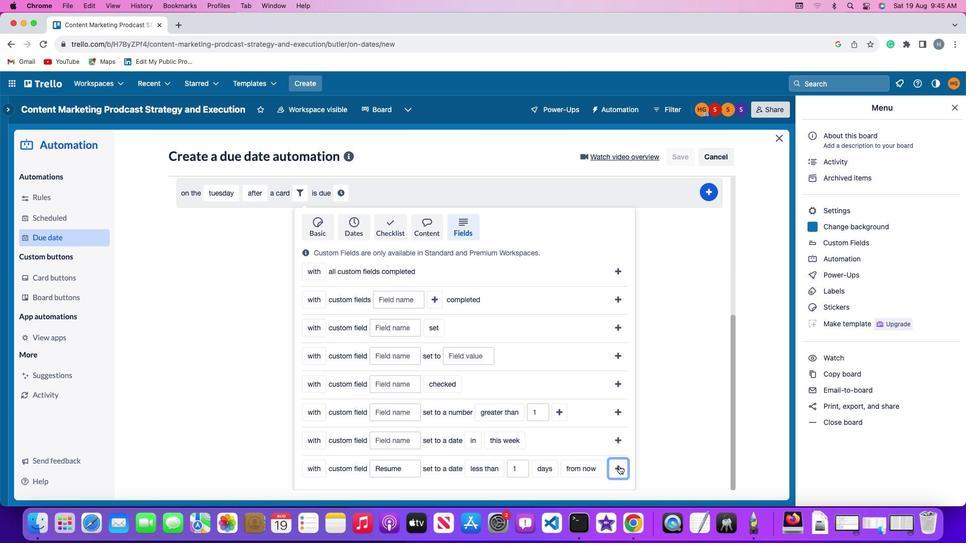 
Action: Mouse pressed left at (615, 462)
Screenshot: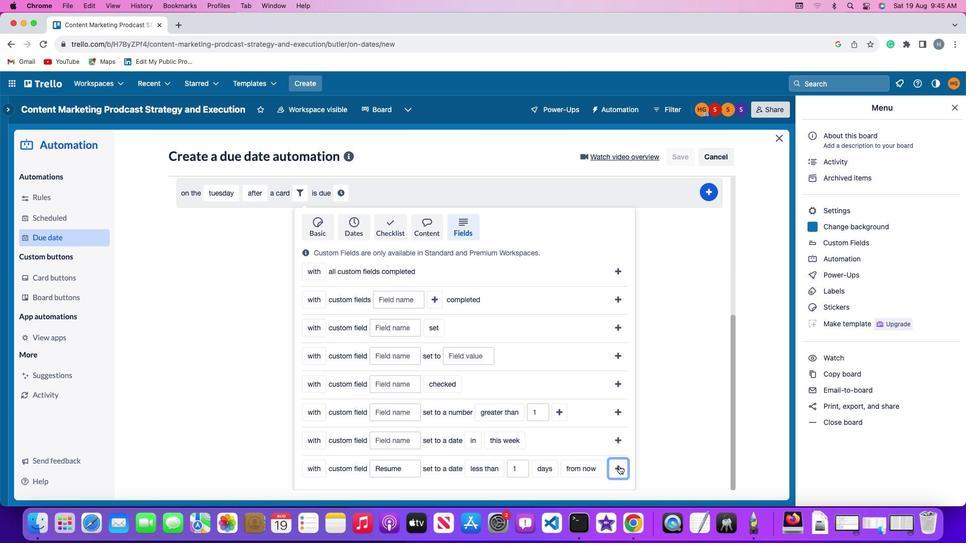 
Action: Mouse moved to (578, 434)
Screenshot: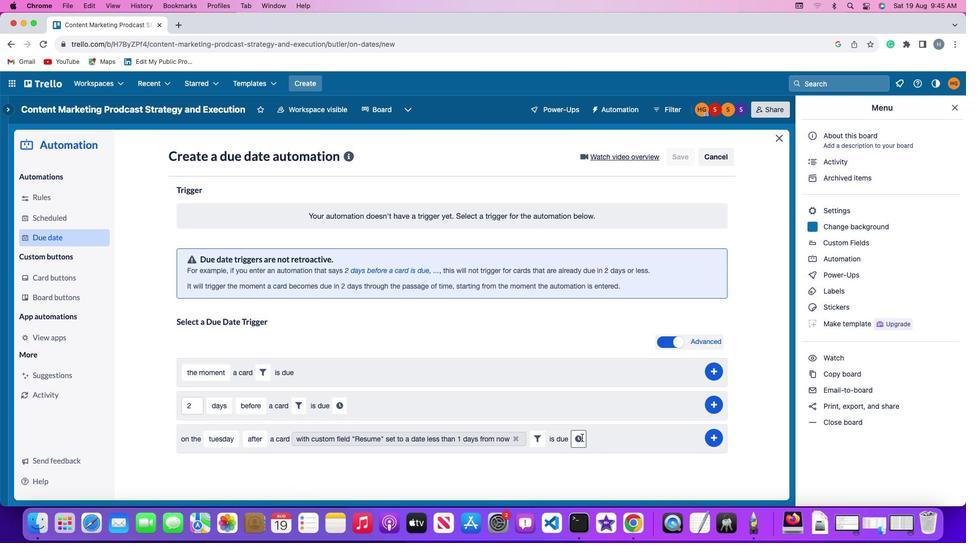 
Action: Mouse pressed left at (578, 434)
Screenshot: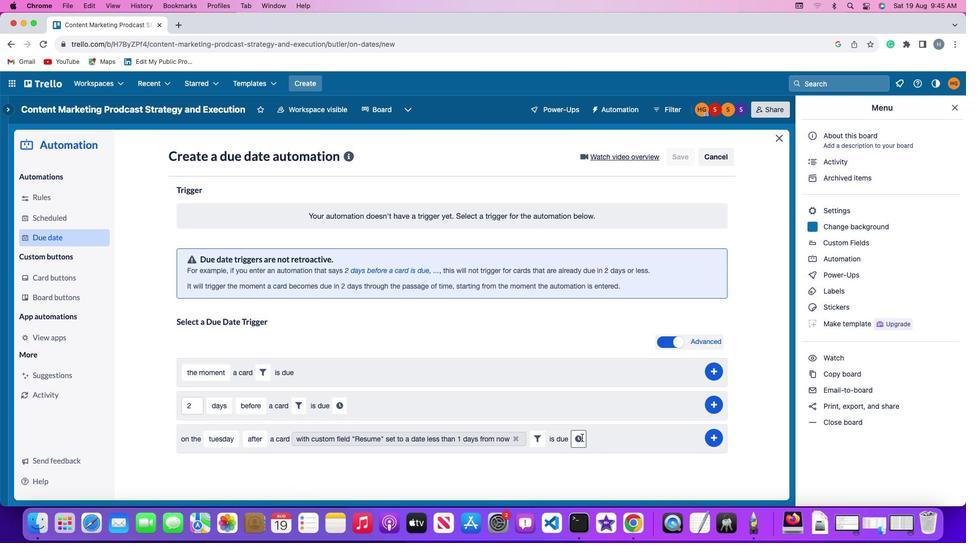 
Action: Mouse moved to (599, 436)
Screenshot: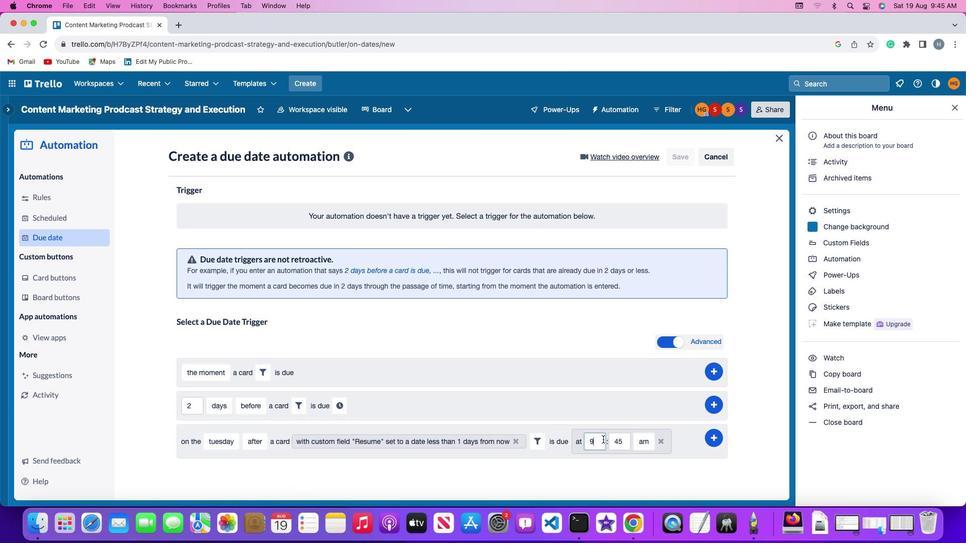
Action: Mouse pressed left at (599, 436)
Screenshot: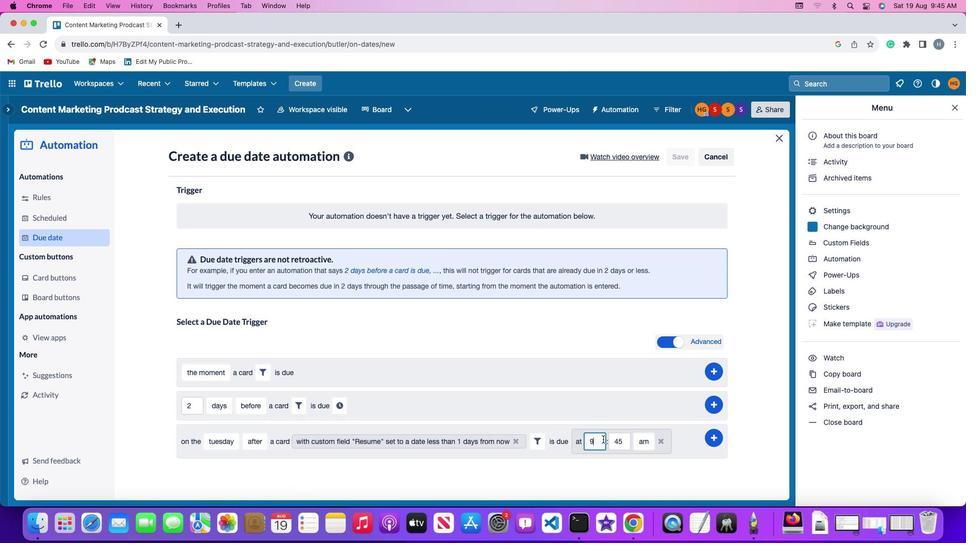 
Action: Key pressed Key.backspace'1''1'
Screenshot: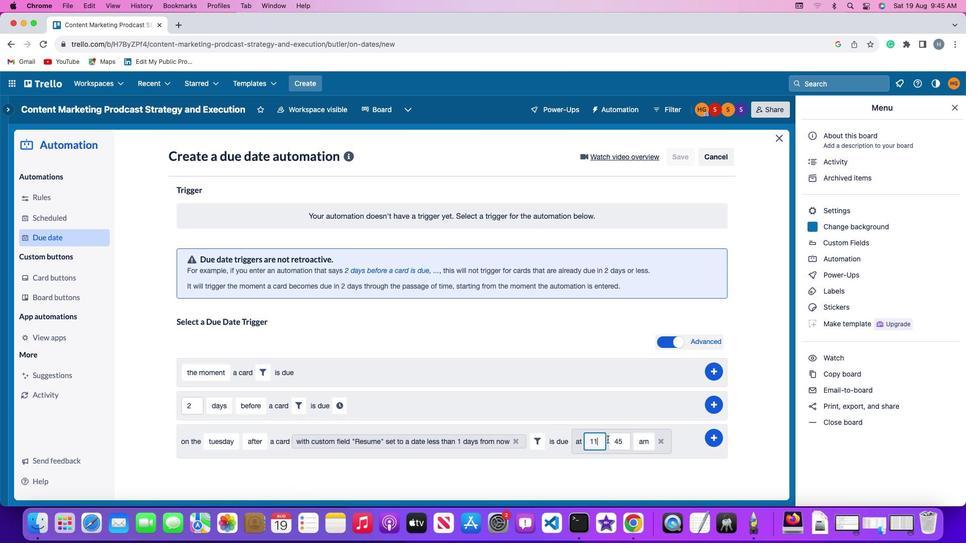 
Action: Mouse moved to (619, 436)
Screenshot: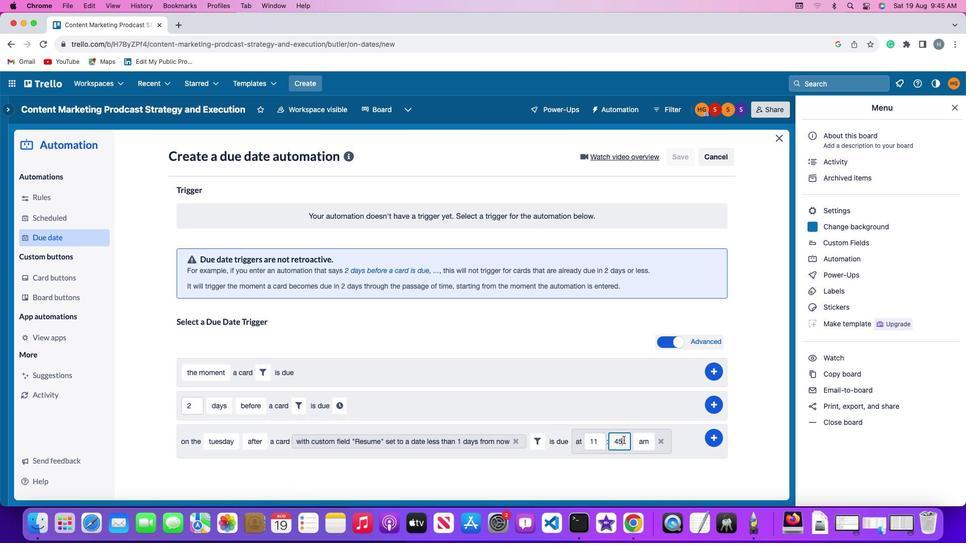
Action: Mouse pressed left at (619, 436)
Screenshot: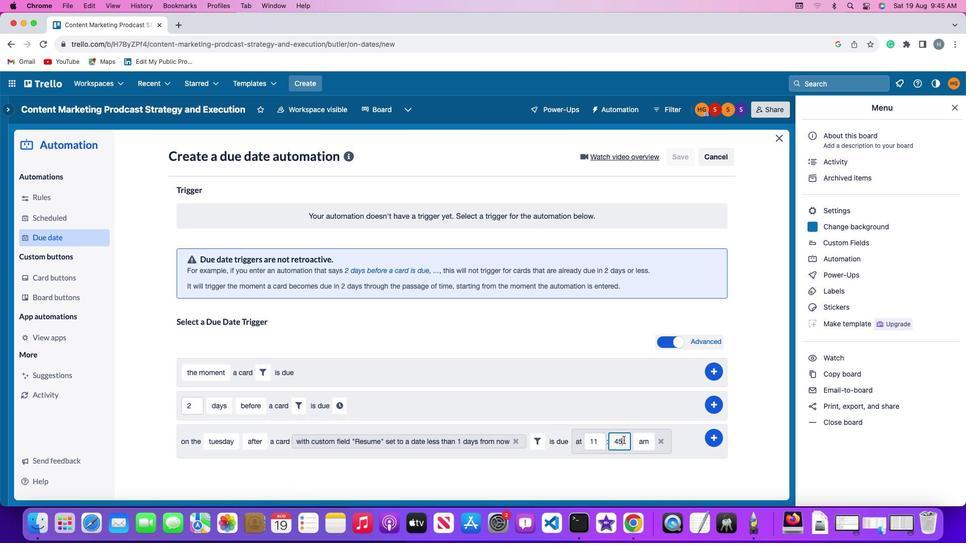 
Action: Key pressed Key.backspaceKey.backspace'0''0'
Screenshot: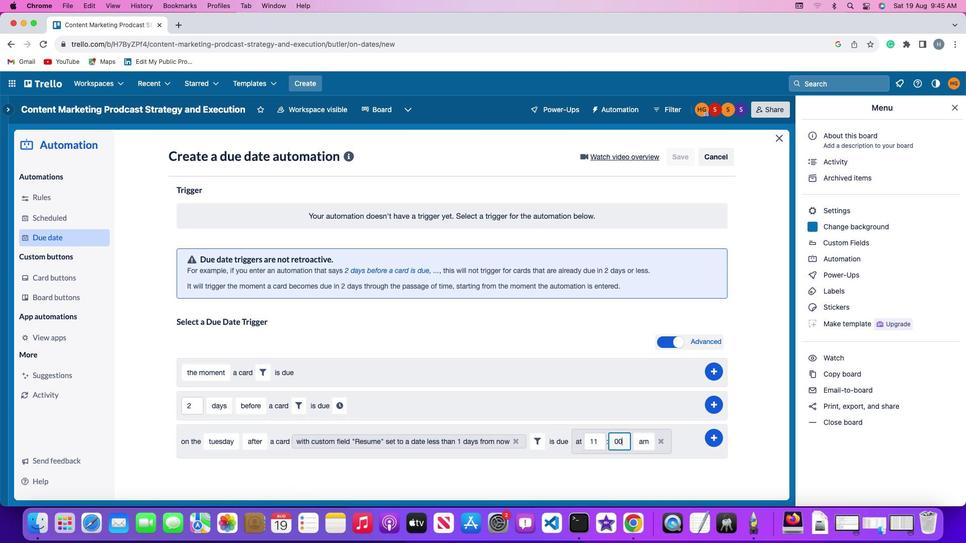 
Action: Mouse moved to (647, 437)
Screenshot: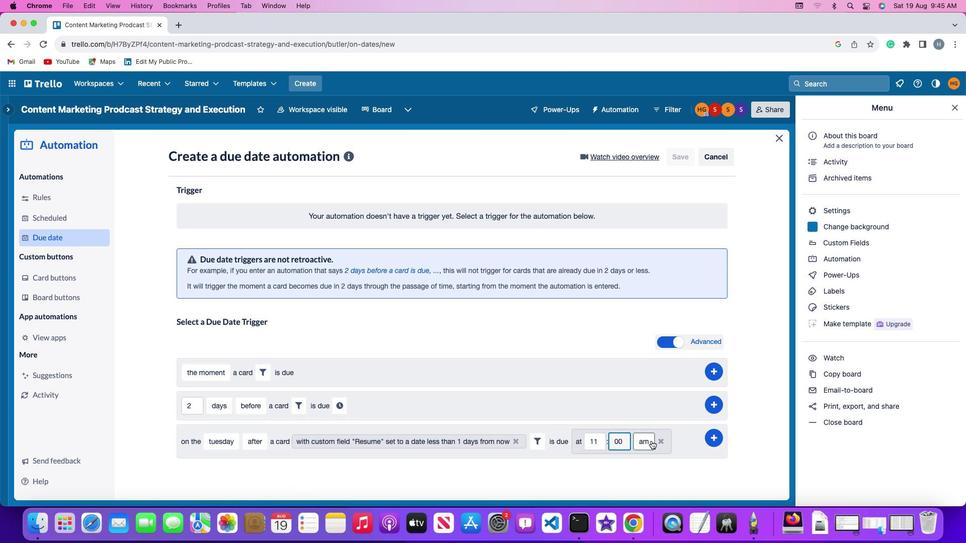 
Action: Mouse pressed left at (647, 437)
Screenshot: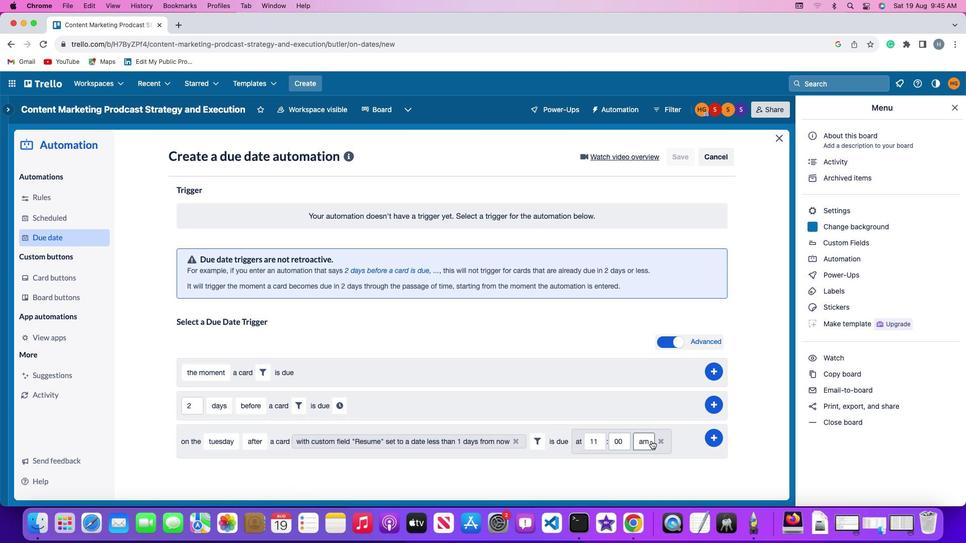 
Action: Mouse moved to (642, 457)
Screenshot: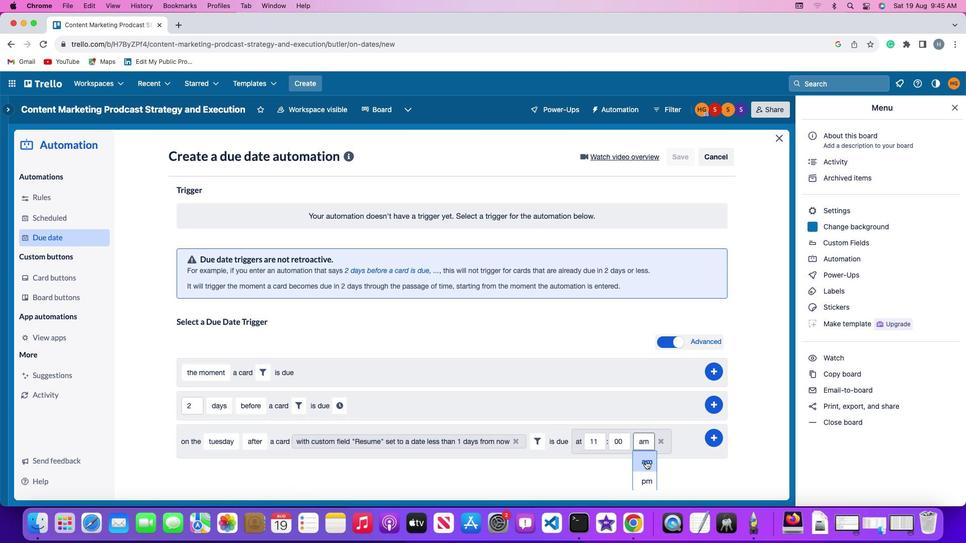 
Action: Mouse pressed left at (642, 457)
Screenshot: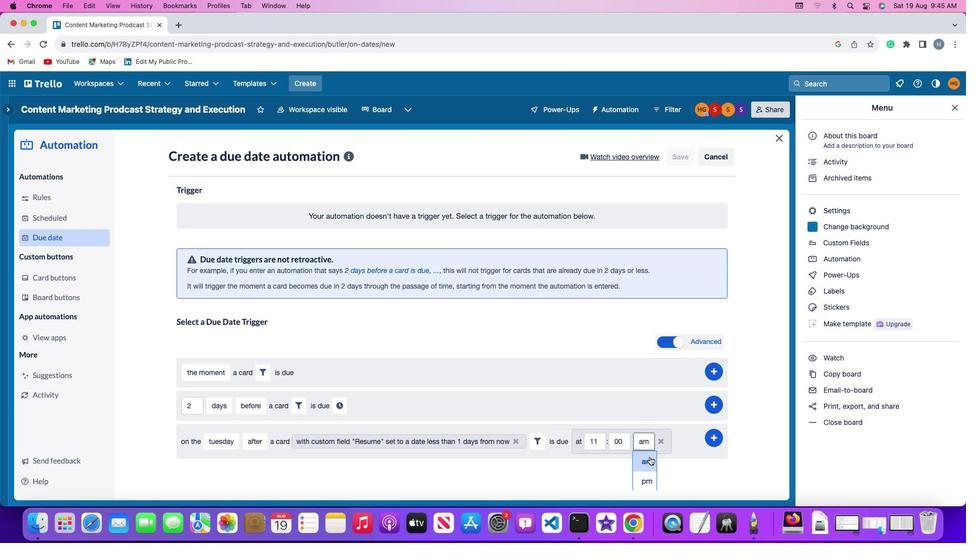 
Action: Mouse moved to (711, 431)
Screenshot: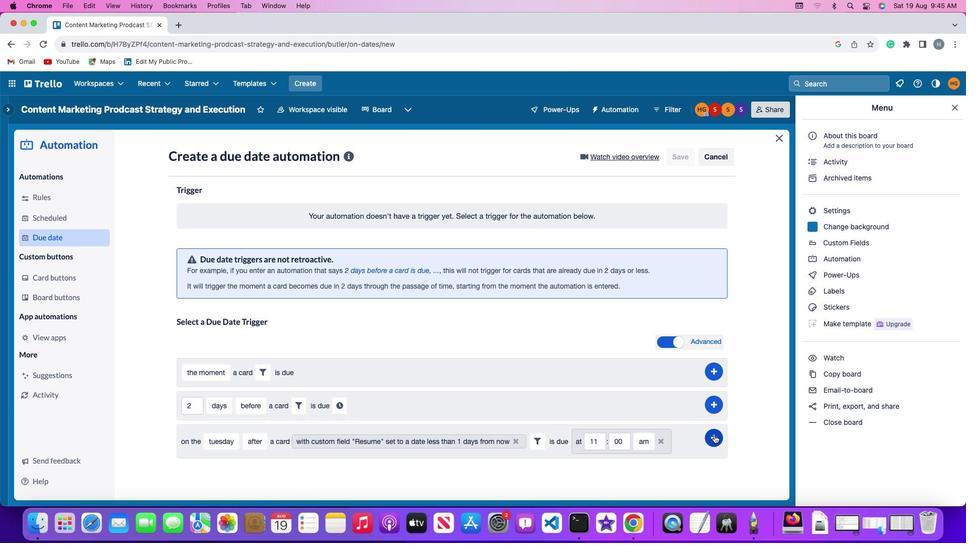 
Action: Mouse pressed left at (711, 431)
Screenshot: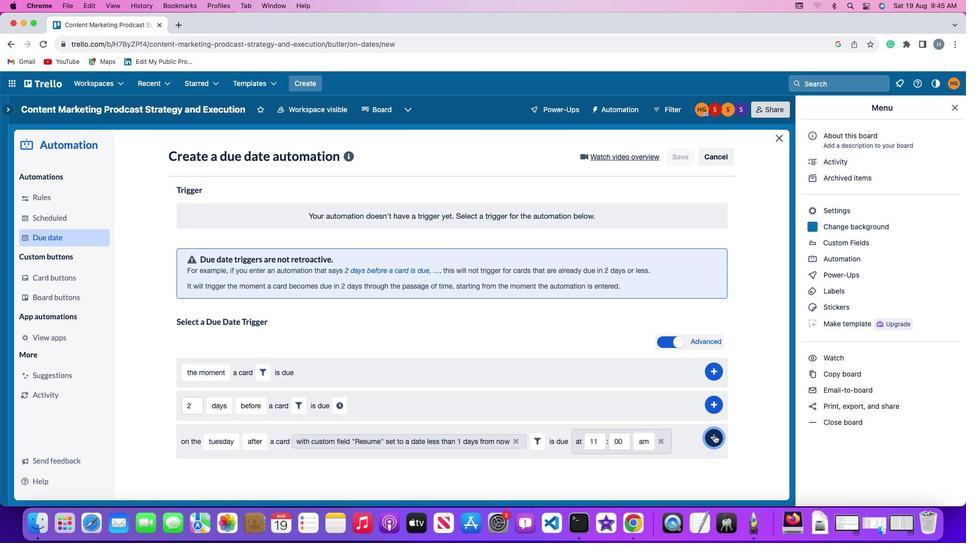 
Action: Mouse moved to (748, 351)
Screenshot: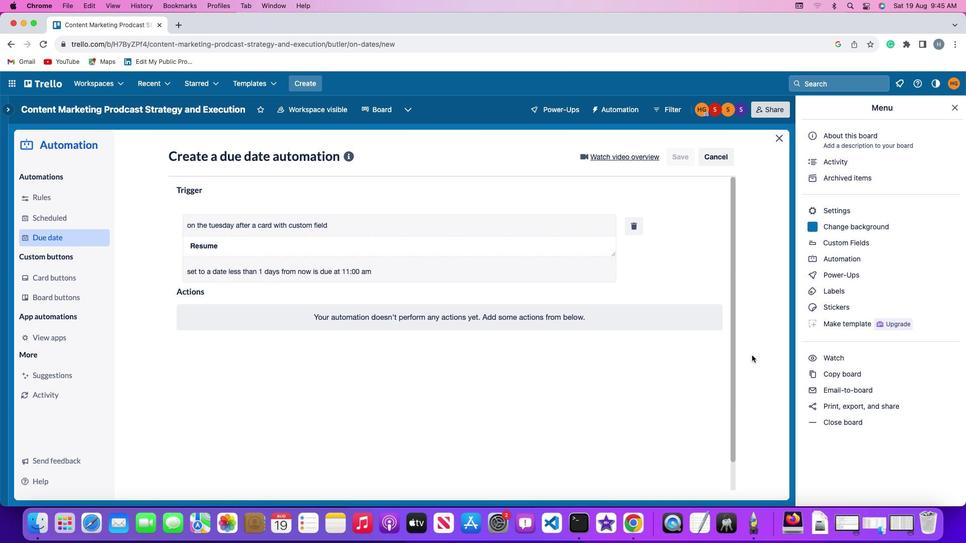 
